 Task: Find connections with filter location Herstal with filter topic #2021with filter profile language German with filter current company Find My New Job with filter school Sikkim University, Gangtok with filter industry Administrative and Support Services with filter service category Loans with filter keywords title Women's Shelter Jobs
Action: Mouse moved to (497, 106)
Screenshot: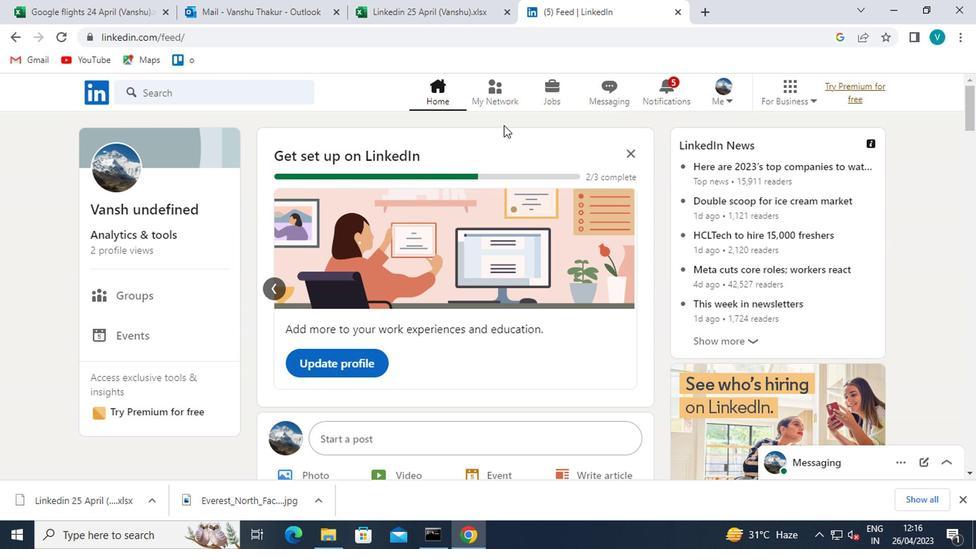 
Action: Mouse pressed left at (497, 106)
Screenshot: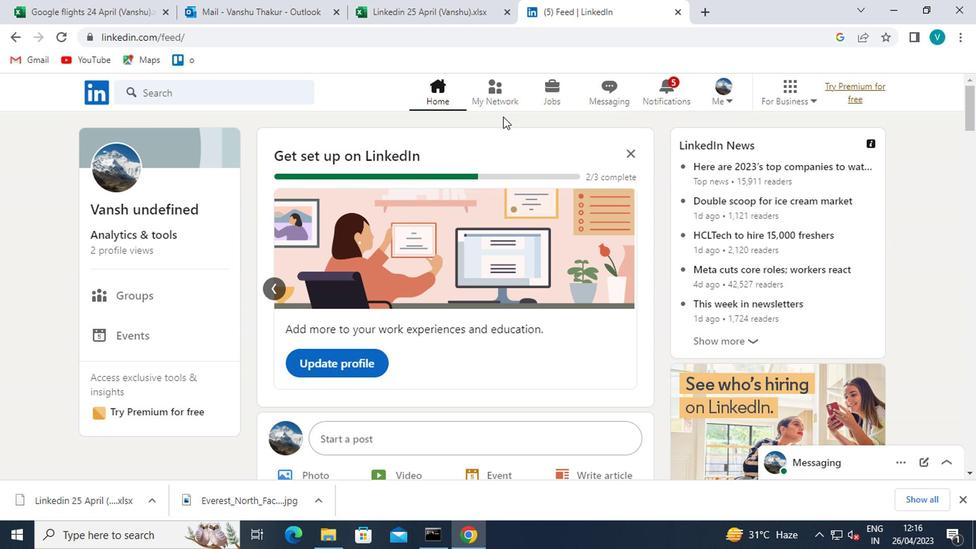 
Action: Mouse moved to (151, 173)
Screenshot: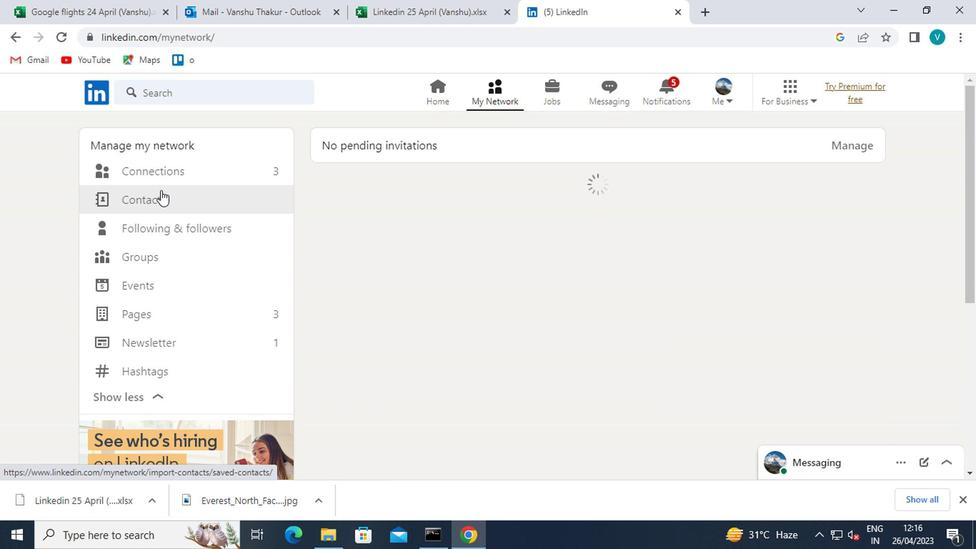 
Action: Mouse pressed left at (151, 173)
Screenshot: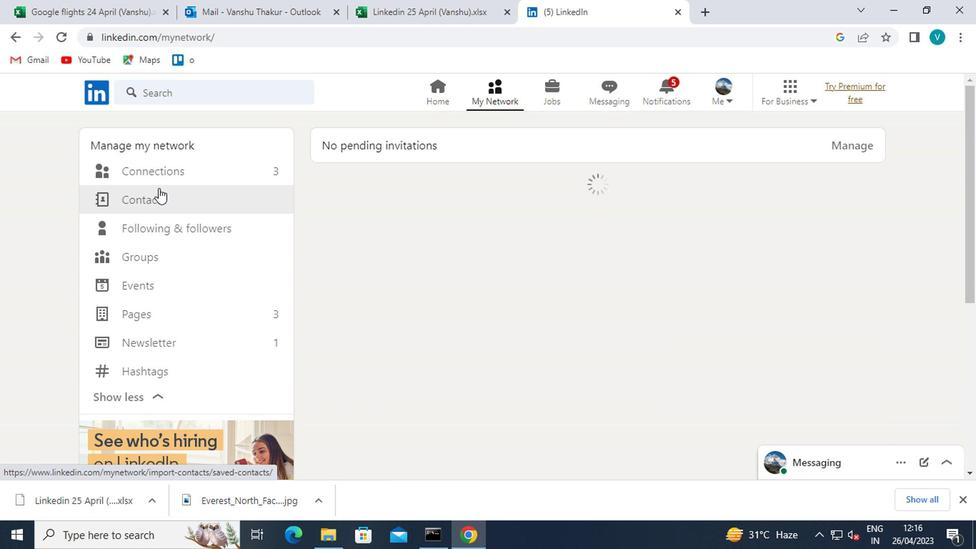 
Action: Mouse moved to (573, 175)
Screenshot: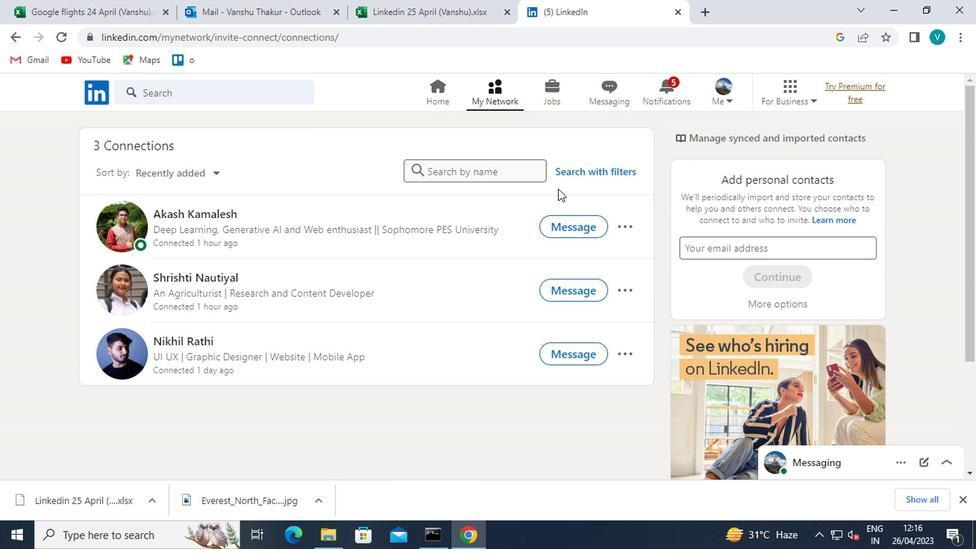 
Action: Mouse pressed left at (573, 175)
Screenshot: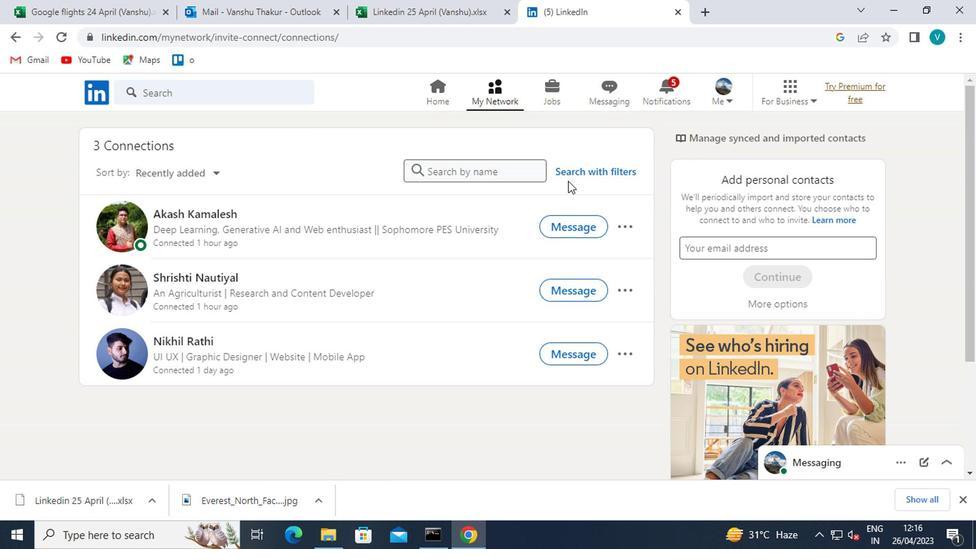 
Action: Mouse moved to (499, 131)
Screenshot: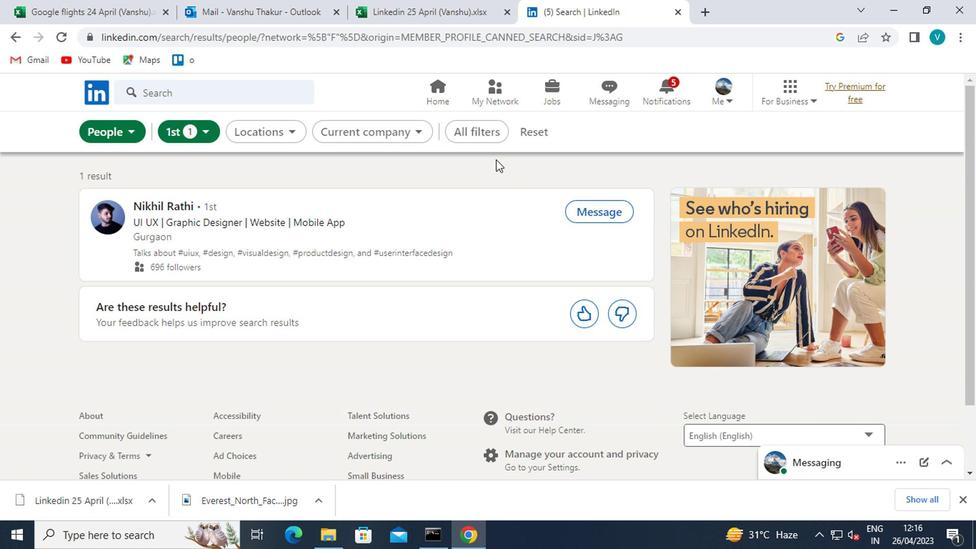 
Action: Mouse pressed left at (499, 131)
Screenshot: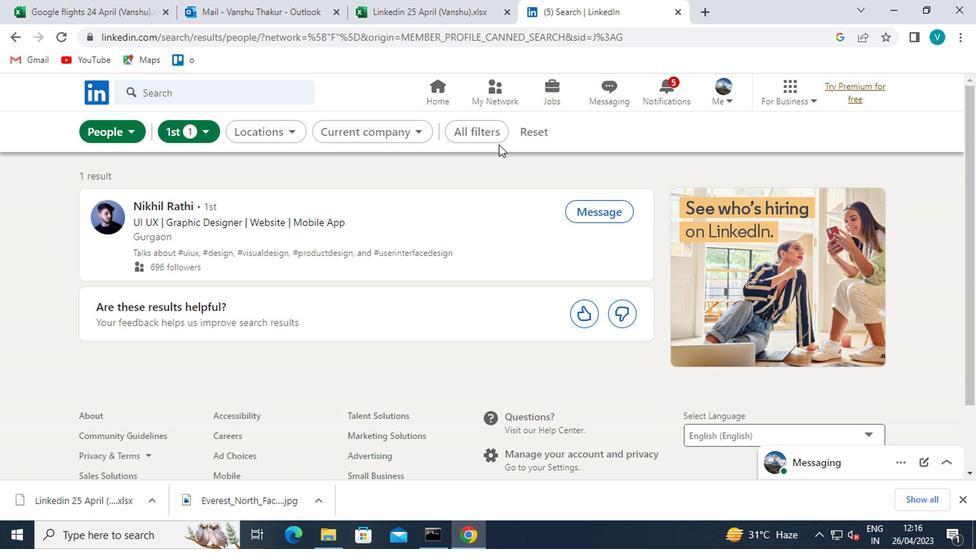 
Action: Mouse moved to (699, 337)
Screenshot: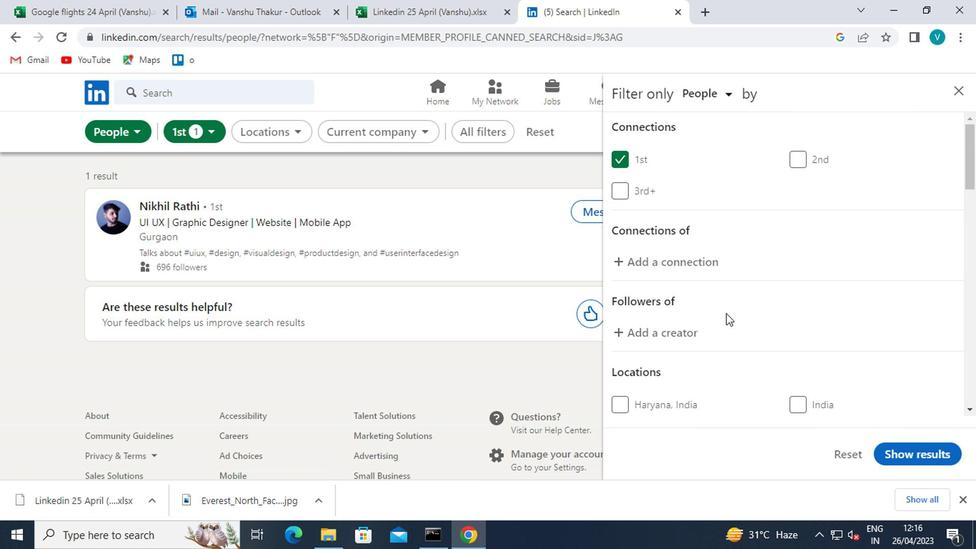 
Action: Mouse scrolled (699, 336) with delta (0, -1)
Screenshot: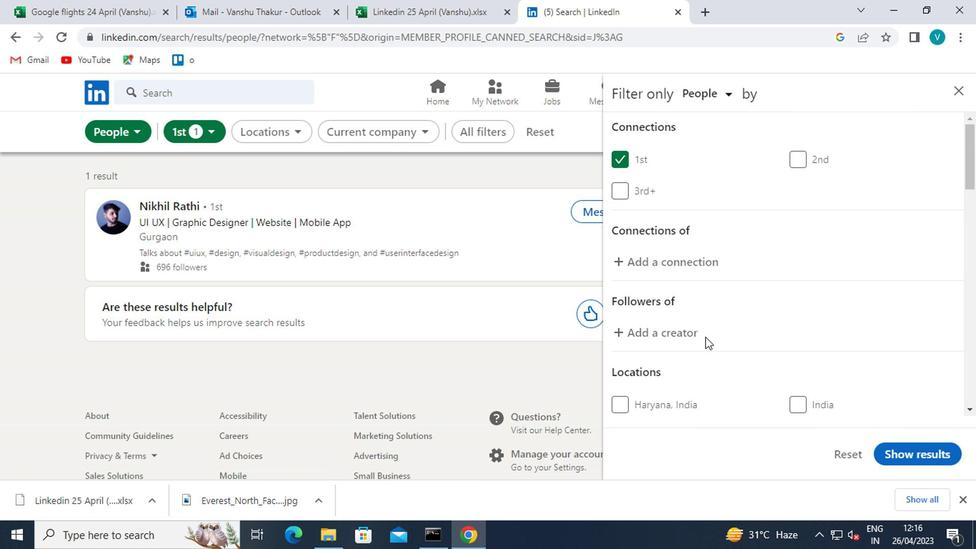 
Action: Mouse moved to (699, 337)
Screenshot: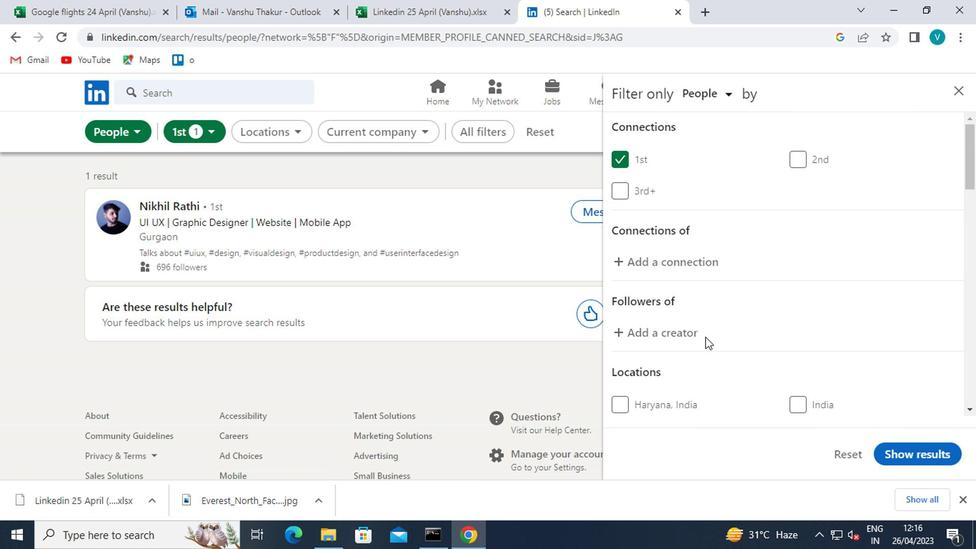 
Action: Mouse scrolled (699, 337) with delta (0, 0)
Screenshot: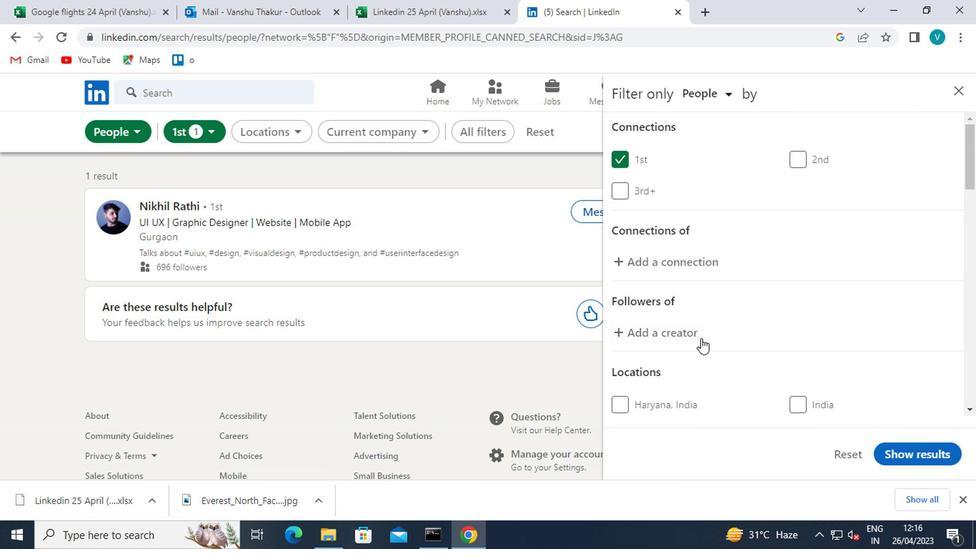 
Action: Mouse moved to (685, 337)
Screenshot: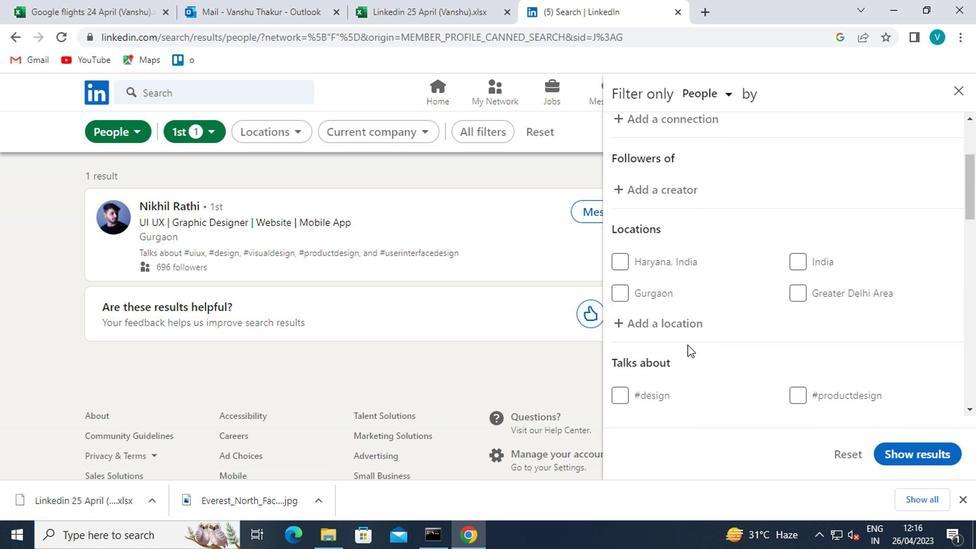 
Action: Mouse pressed left at (685, 337)
Screenshot: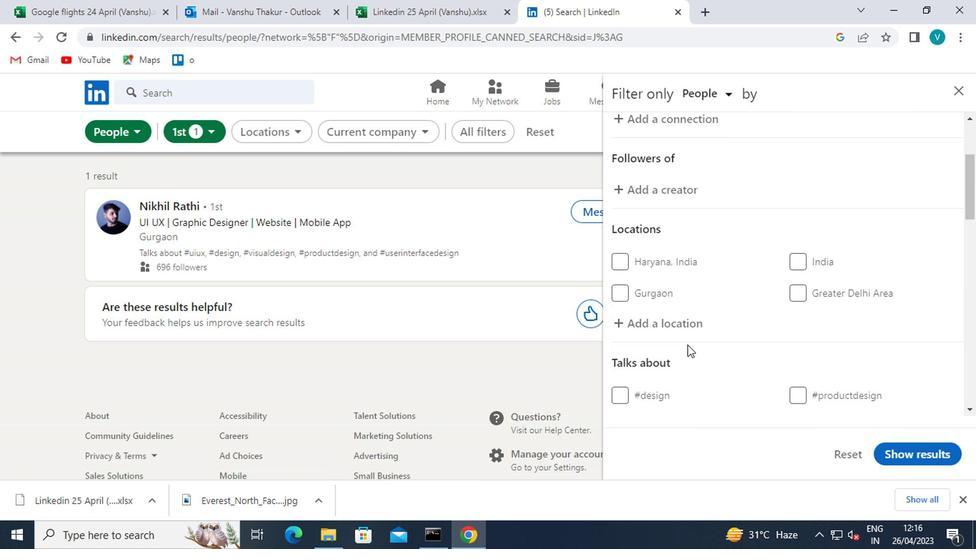 
Action: Mouse moved to (685, 330)
Screenshot: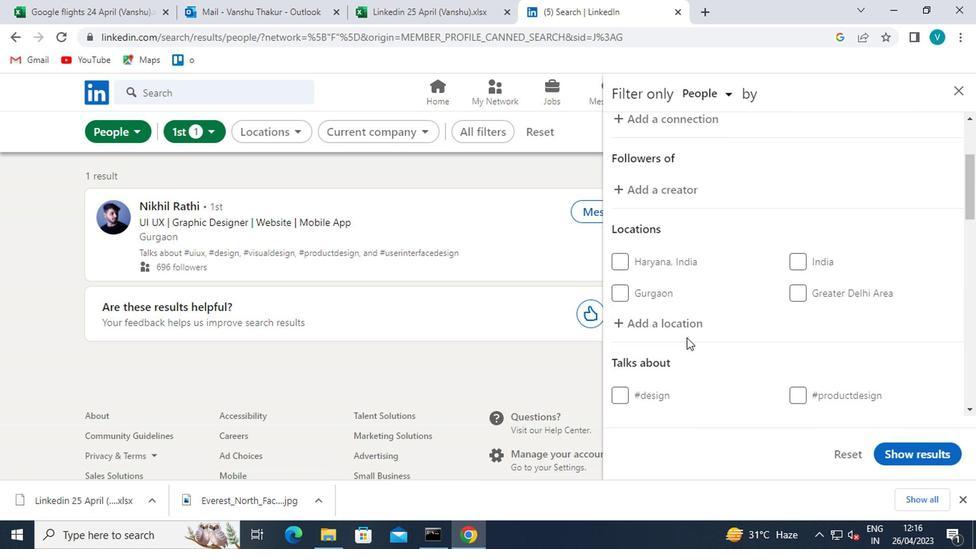 
Action: Mouse pressed left at (685, 330)
Screenshot: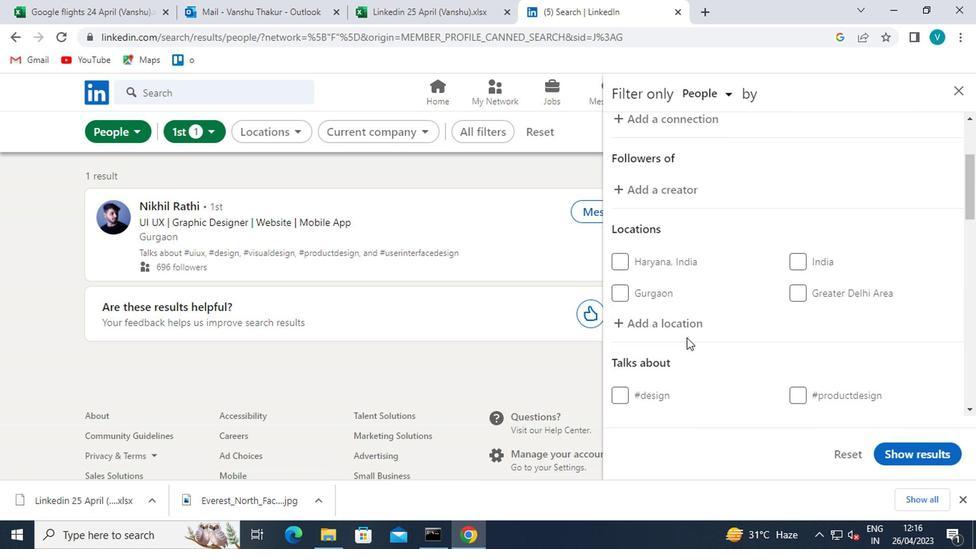 
Action: Mouse moved to (644, 290)
Screenshot: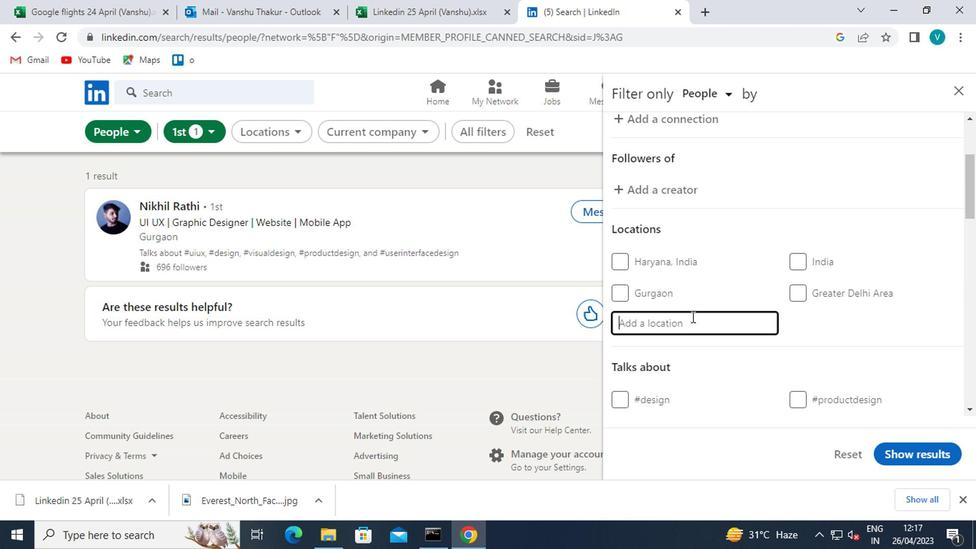 
Action: Key pressed <Key.shift>HERSTAL
Screenshot: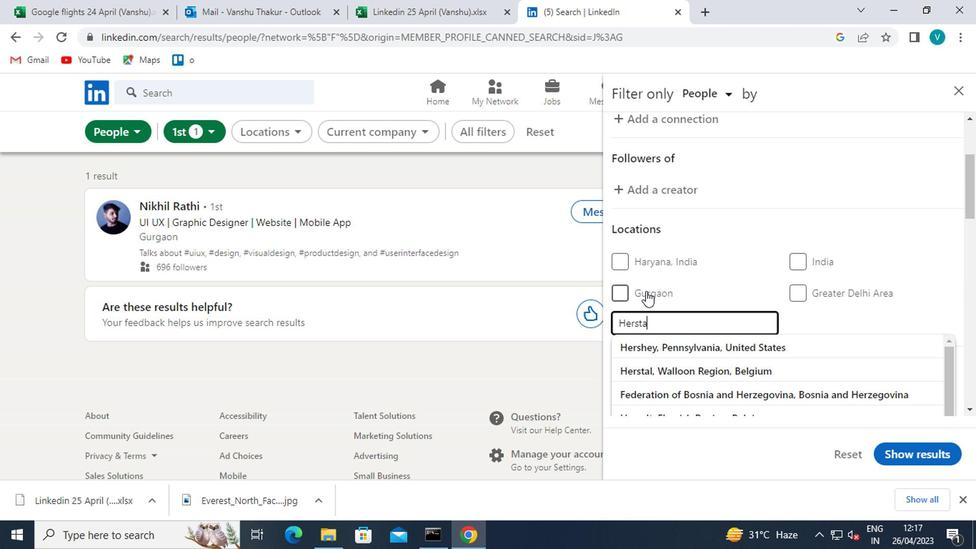 
Action: Mouse moved to (638, 348)
Screenshot: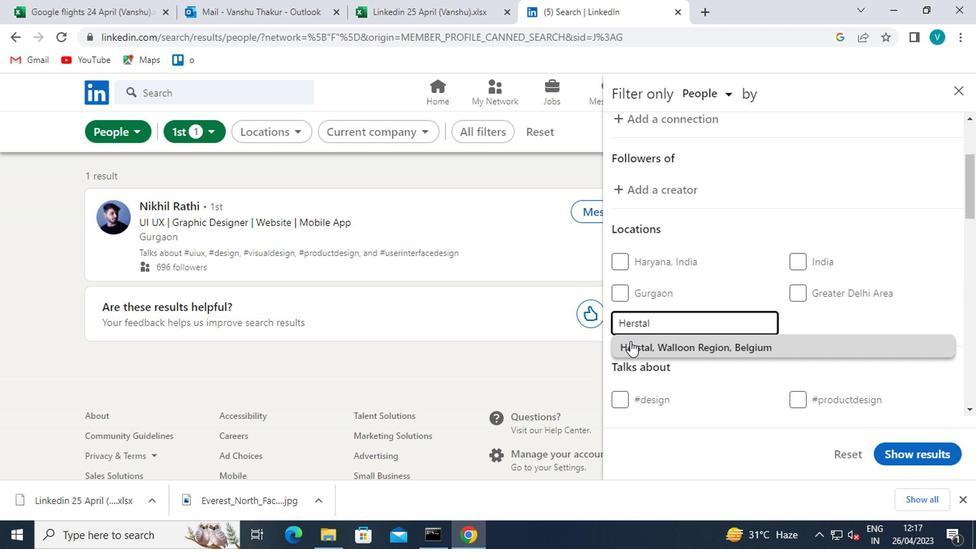 
Action: Mouse pressed left at (638, 348)
Screenshot: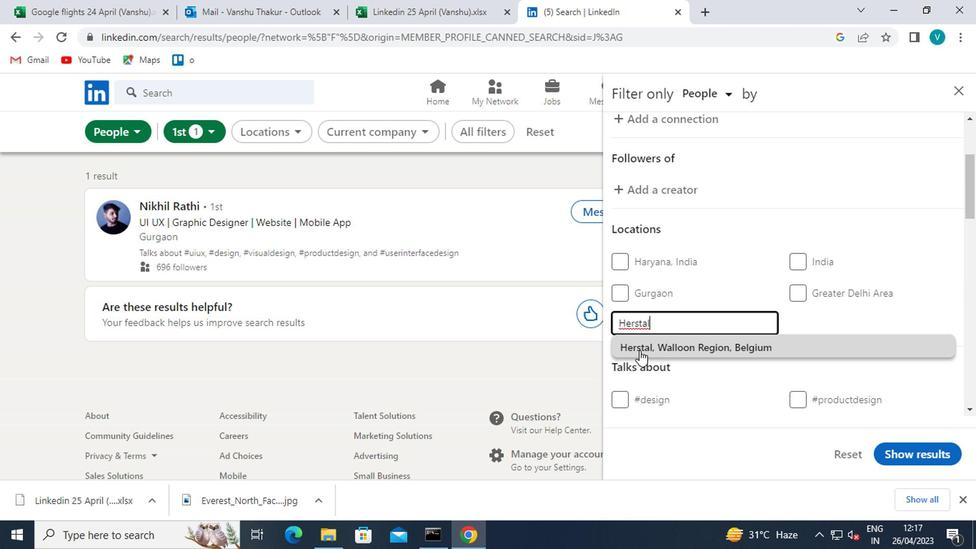 
Action: Mouse moved to (675, 351)
Screenshot: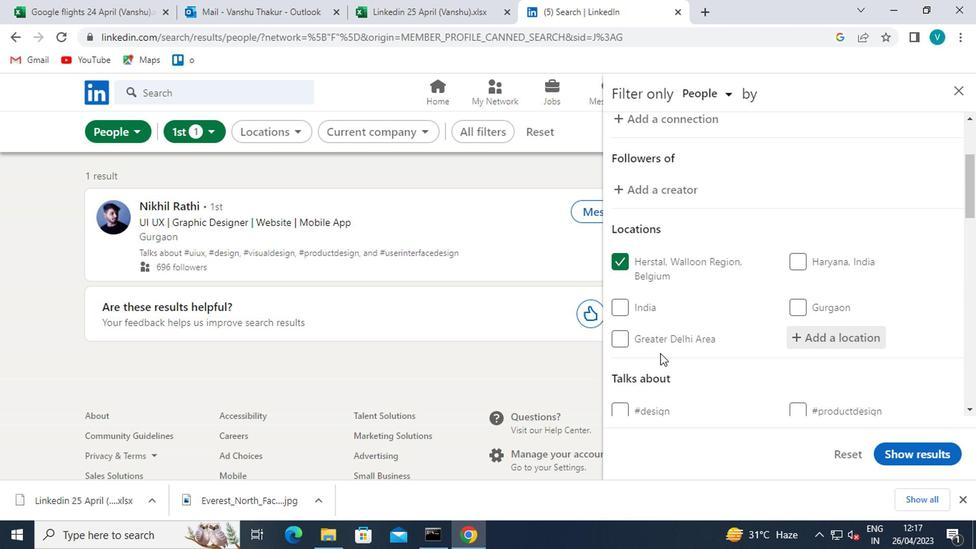 
Action: Mouse scrolled (675, 350) with delta (0, -1)
Screenshot: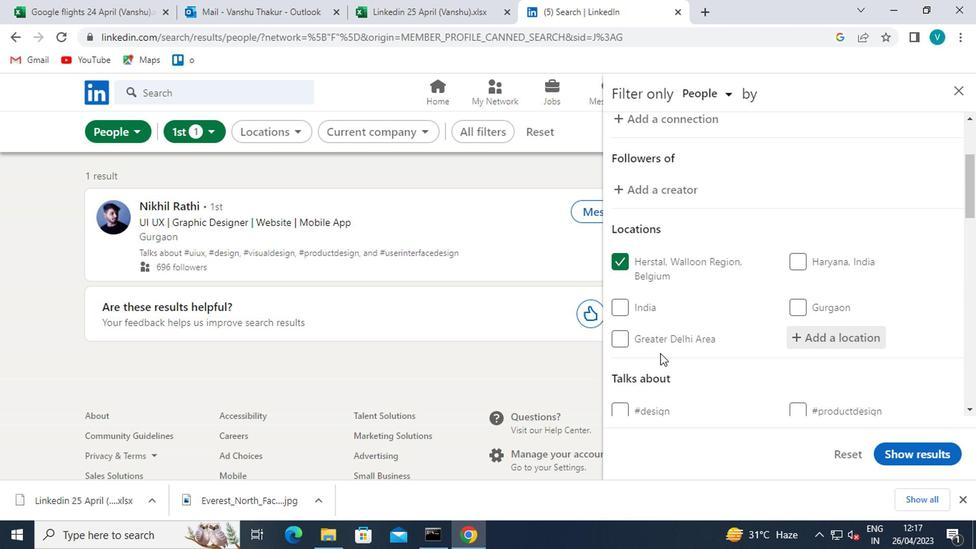 
Action: Mouse moved to (680, 350)
Screenshot: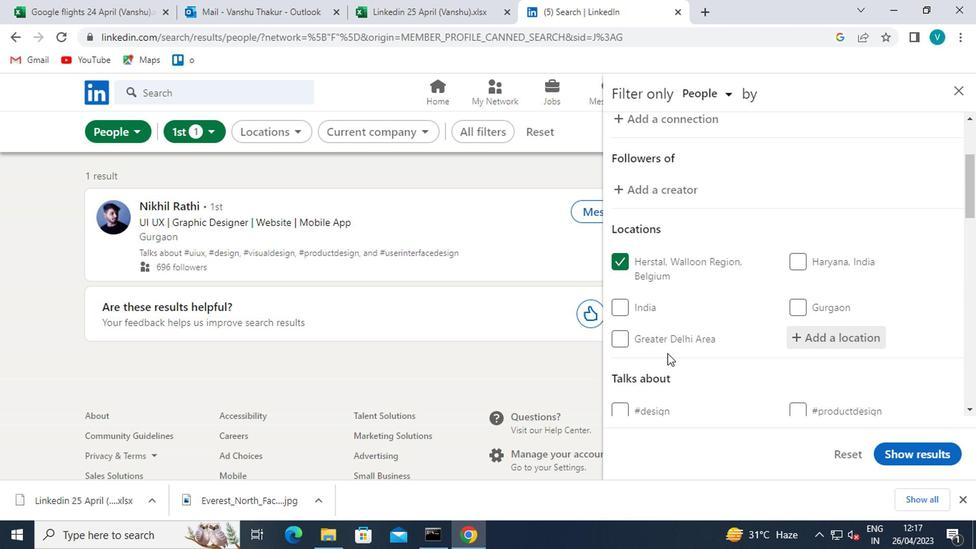 
Action: Mouse scrolled (680, 350) with delta (0, 0)
Screenshot: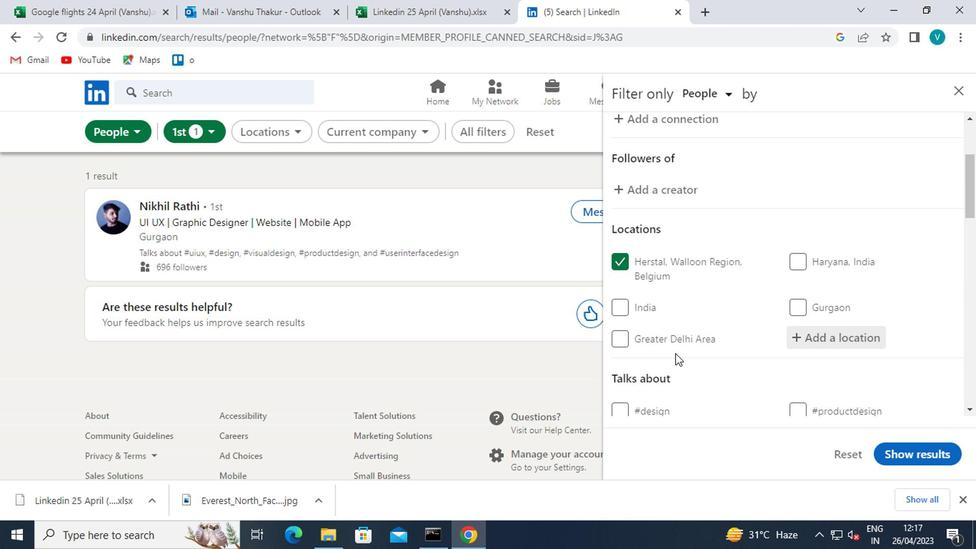 
Action: Mouse moved to (802, 324)
Screenshot: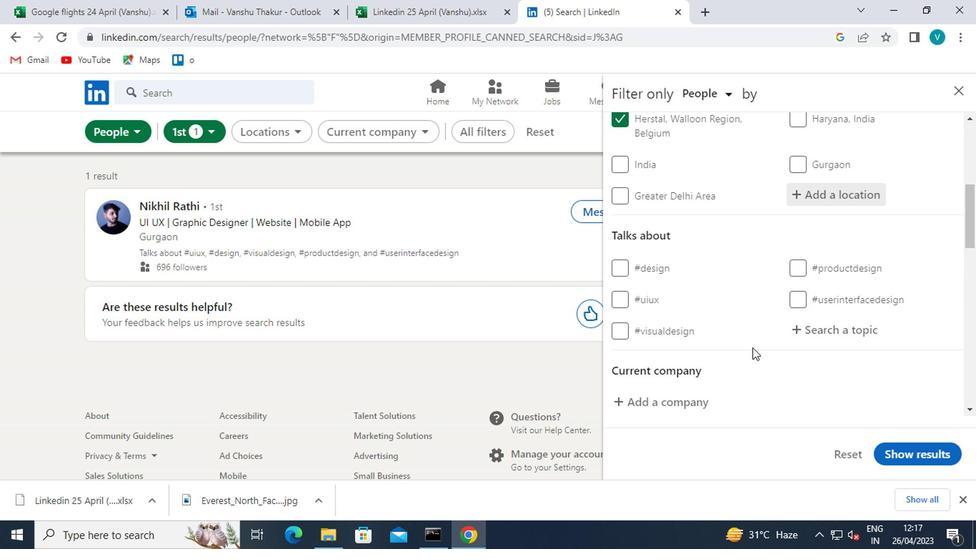 
Action: Mouse pressed left at (802, 324)
Screenshot: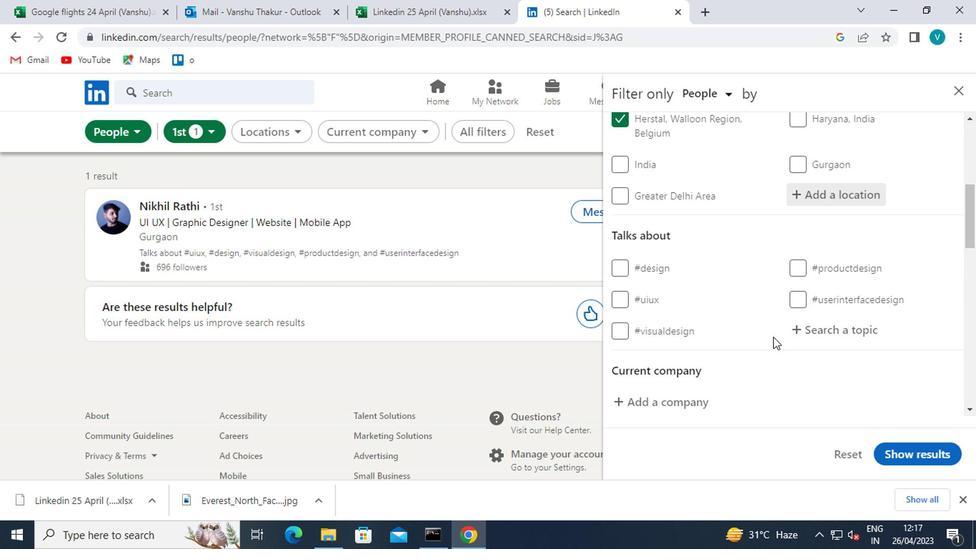 
Action: Mouse moved to (785, 319)
Screenshot: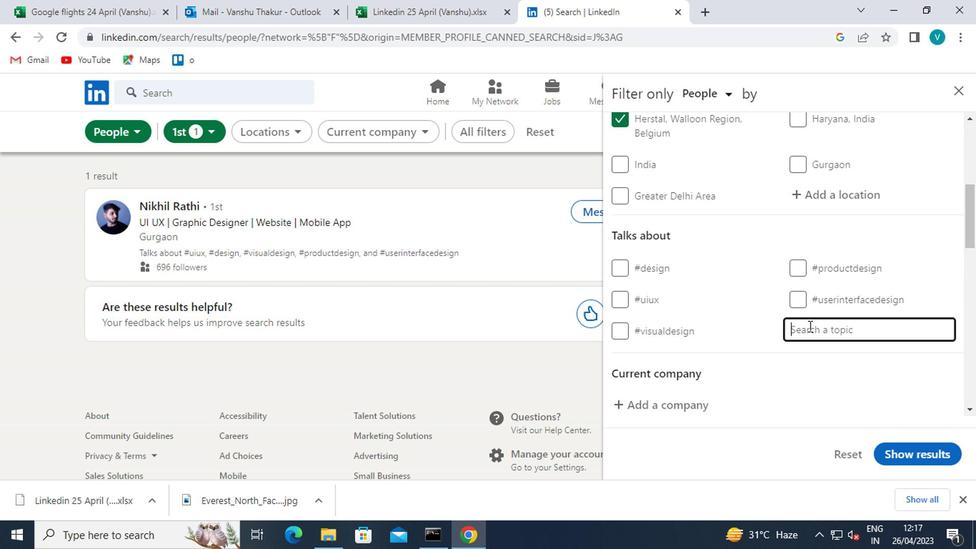 
Action: Key pressed <Key.shift><Key.shift><Key.shift><Key.shift><Key.shift><Key.shift><Key.shift><Key.shift><Key.shift><Key.shift><Key.shift><Key.shift><Key.shift><Key.shift><Key.shift><Key.shift><Key.shift><Key.shift><Key.shift><Key.shift><Key.shift><Key.shift><Key.shift><Key.shift><Key.shift><Key.shift><Key.shift><Key.shift><Key.shift><Key.shift><Key.shift><Key.shift><Key.shift><Key.shift>#2021
Screenshot: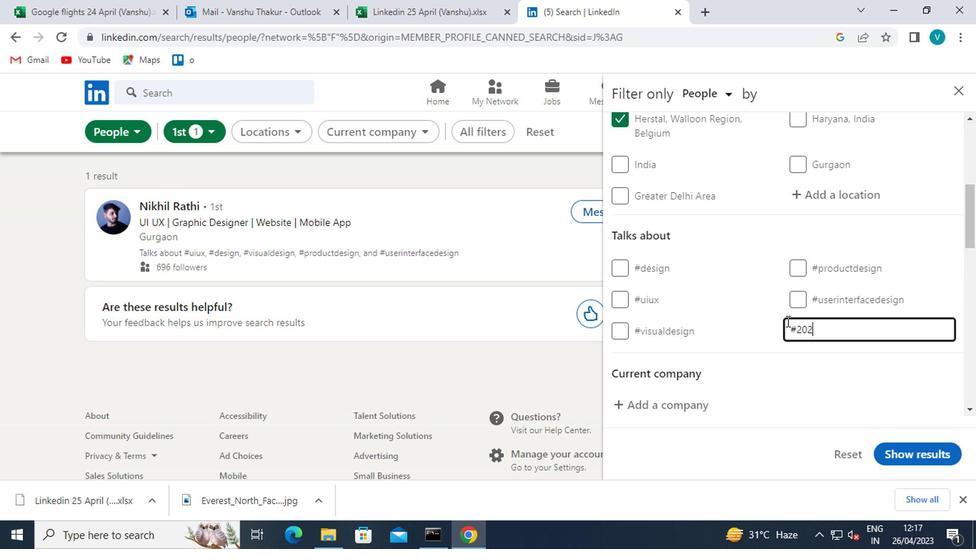 
Action: Mouse moved to (834, 388)
Screenshot: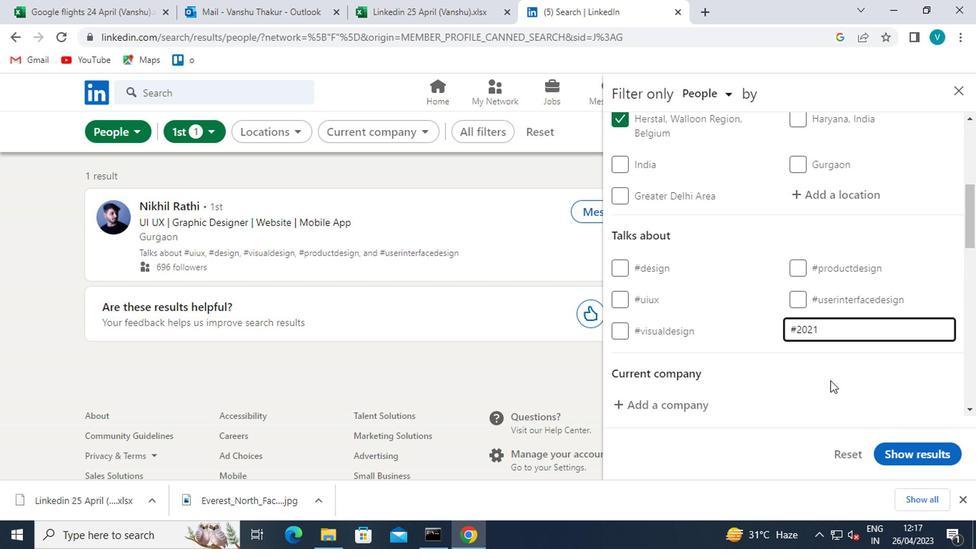 
Action: Mouse pressed left at (834, 388)
Screenshot: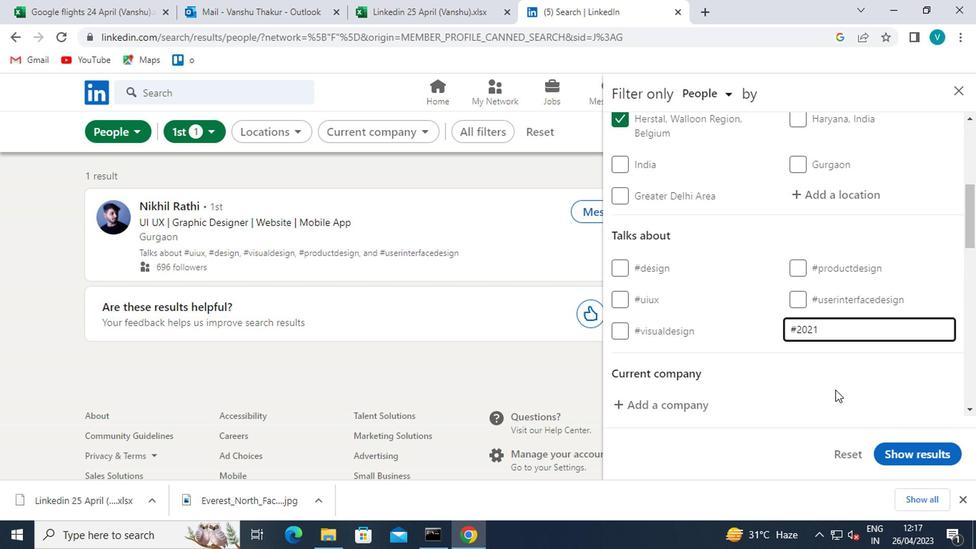 
Action: Mouse moved to (803, 358)
Screenshot: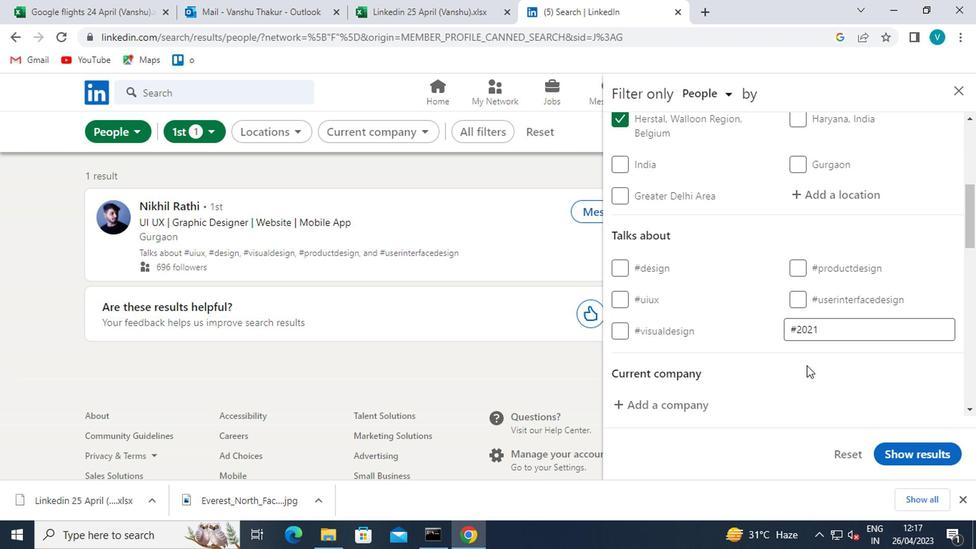 
Action: Mouse scrolled (803, 357) with delta (0, 0)
Screenshot: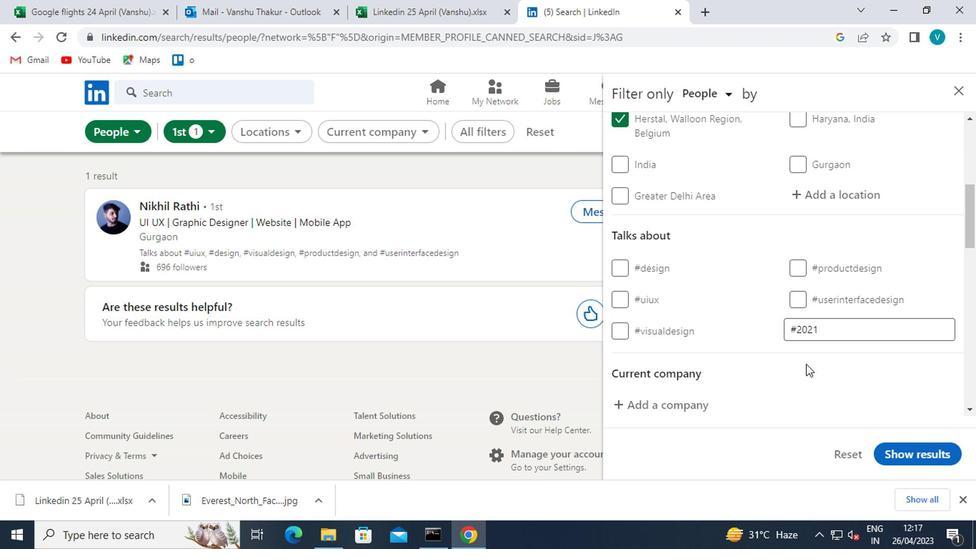 
Action: Mouse moved to (653, 328)
Screenshot: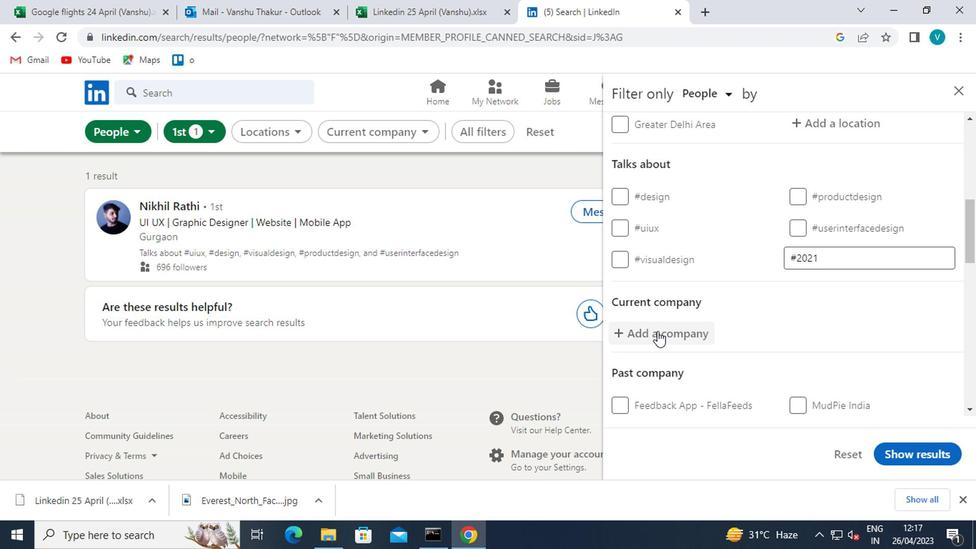 
Action: Mouse pressed left at (653, 328)
Screenshot: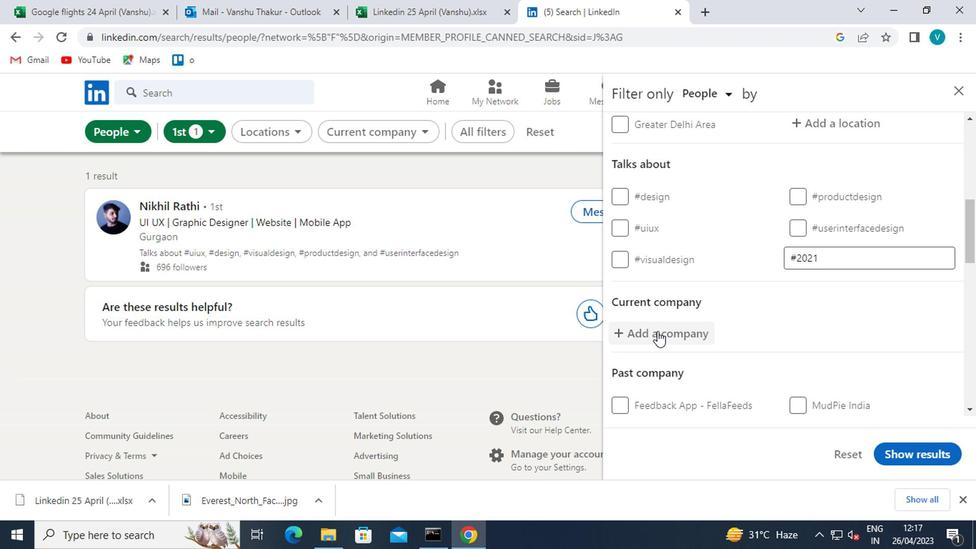 
Action: Mouse moved to (659, 324)
Screenshot: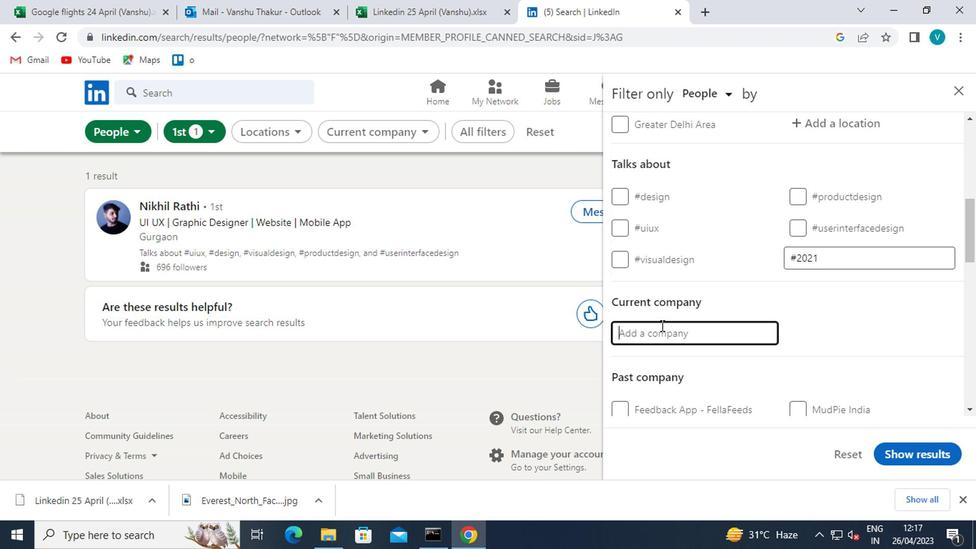 
Action: Key pressed <Key.shift>FINF<Key.space>
Screenshot: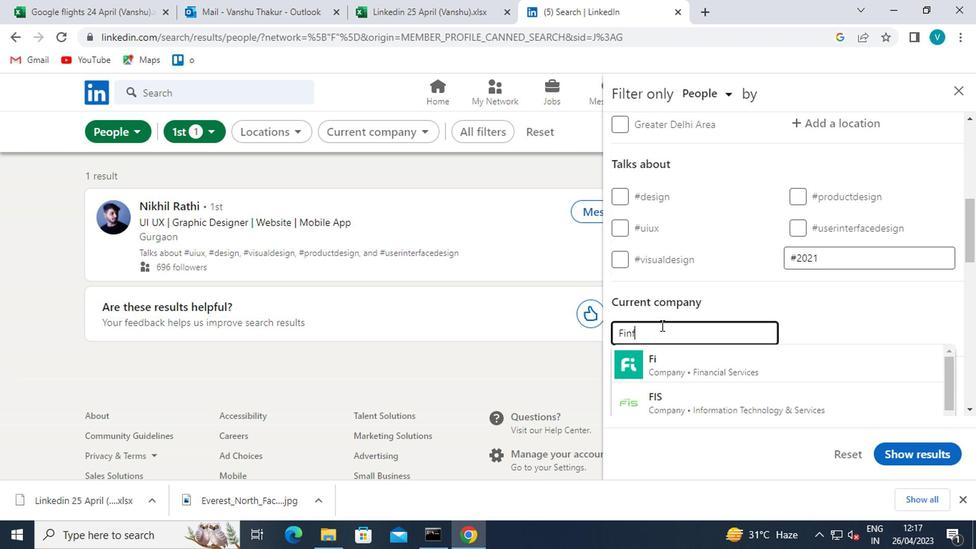 
Action: Mouse moved to (656, 324)
Screenshot: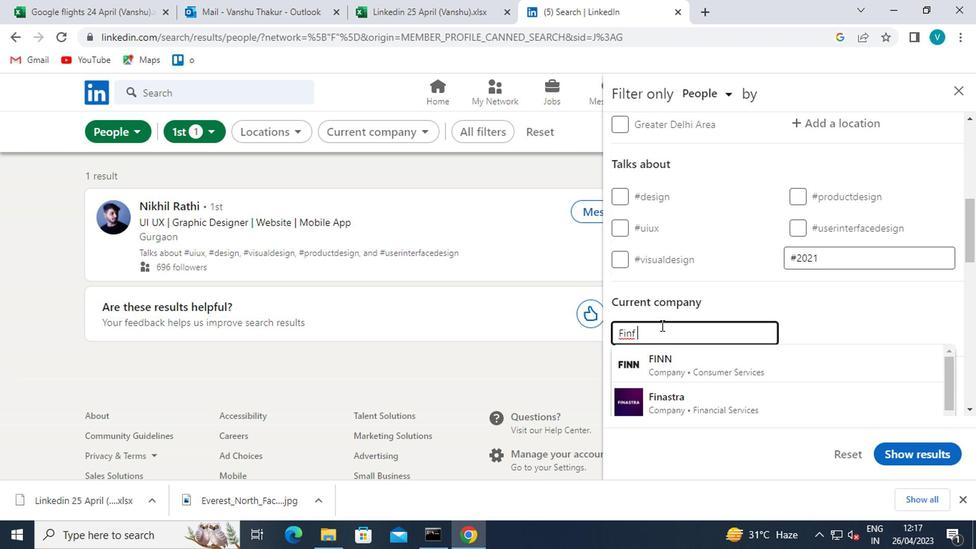 
Action: Key pressed <Key.shift>
Screenshot: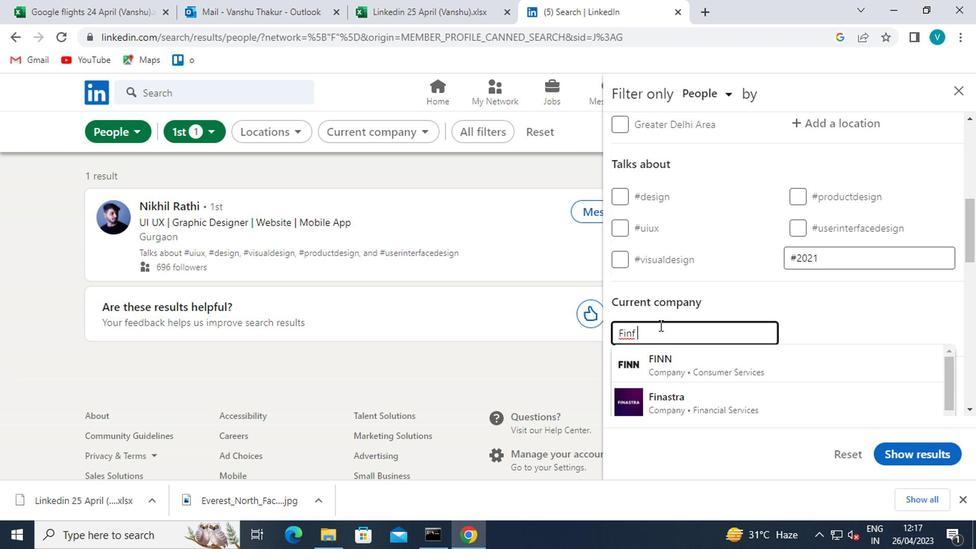 
Action: Mouse moved to (656, 324)
Screenshot: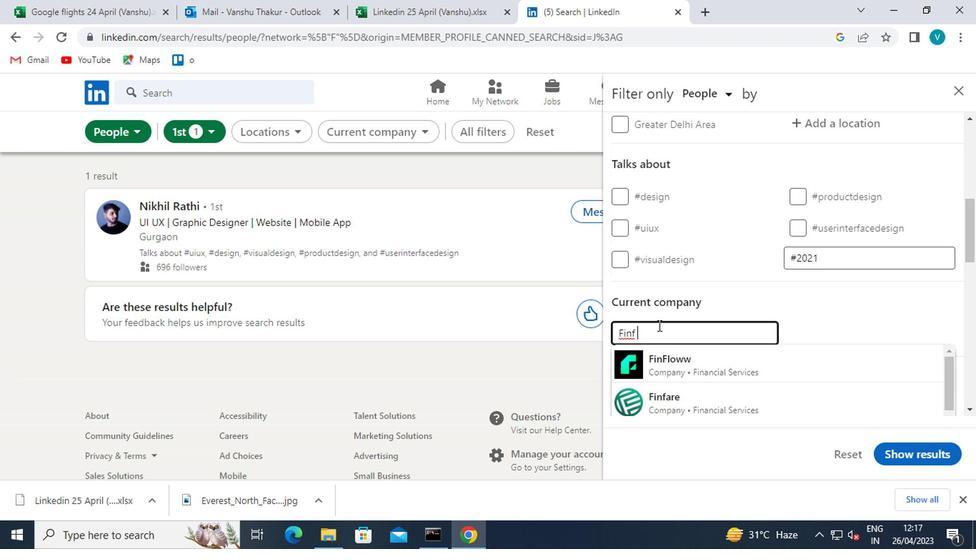 
Action: Key pressed M
Screenshot: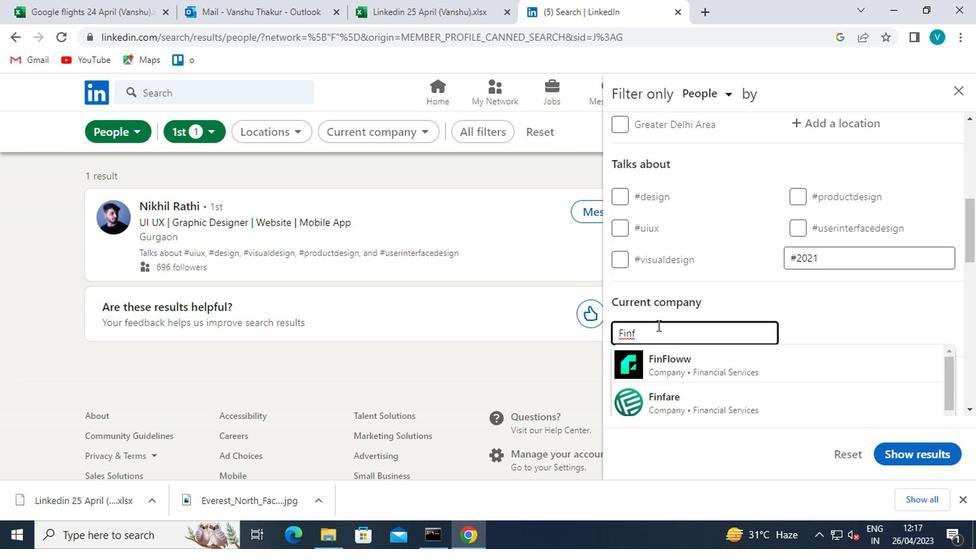 
Action: Mouse moved to (652, 324)
Screenshot: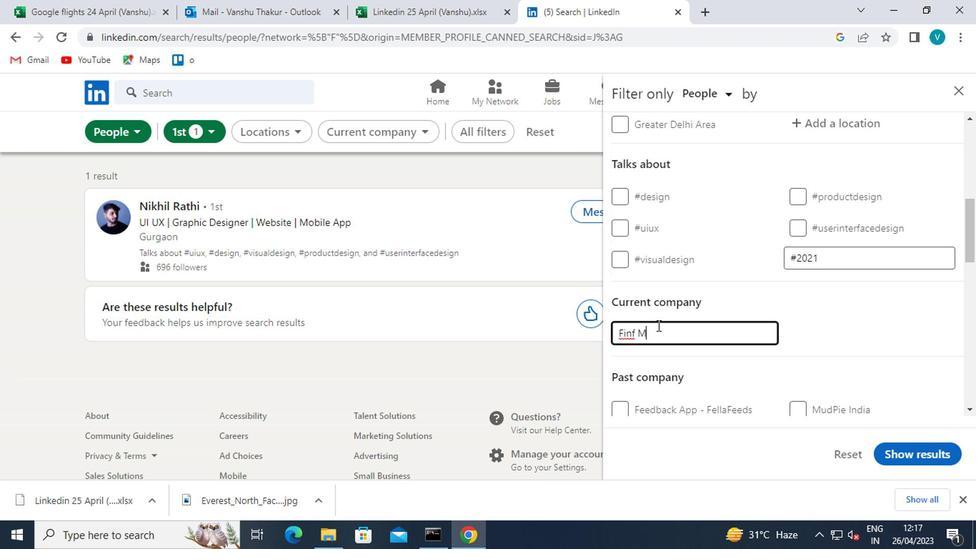 
Action: Key pressed Y
Screenshot: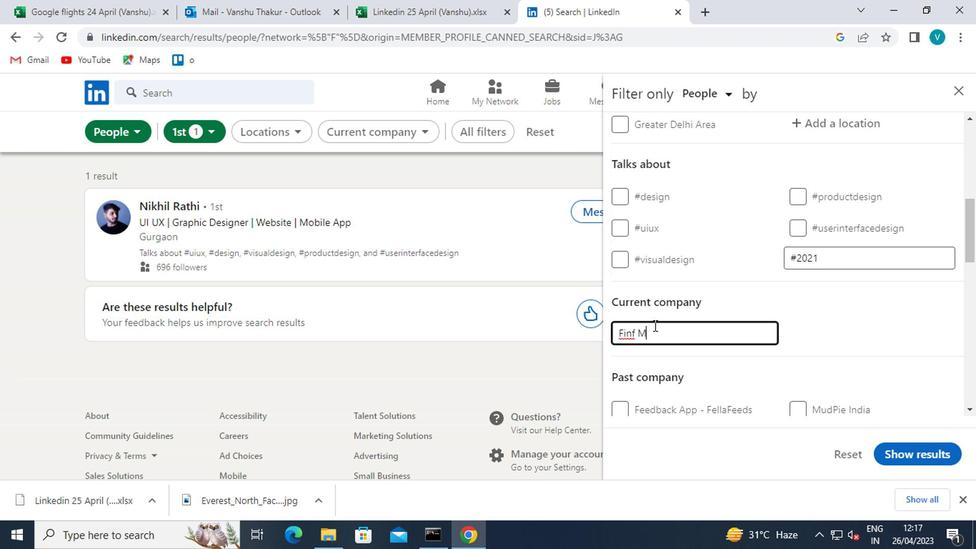 
Action: Mouse moved to (635, 330)
Screenshot: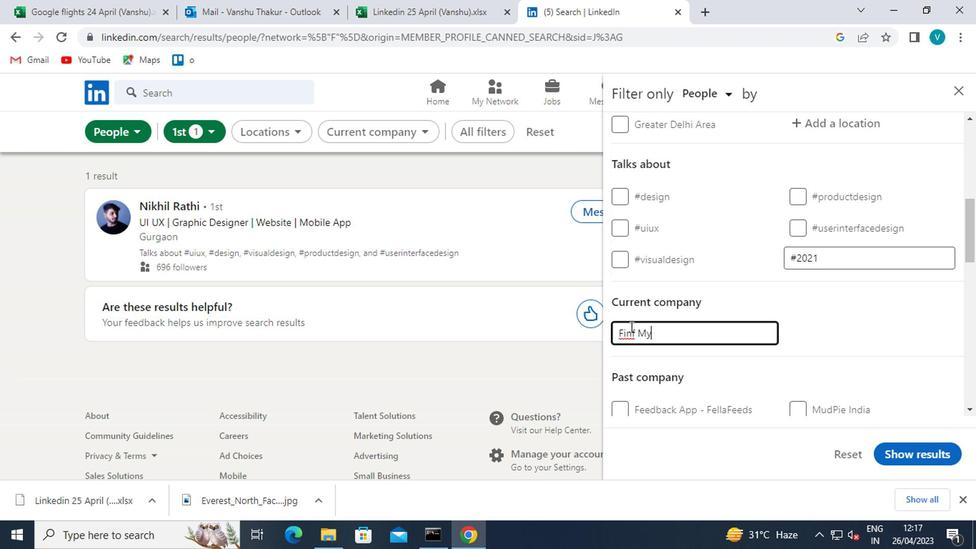 
Action: Mouse pressed left at (635, 330)
Screenshot: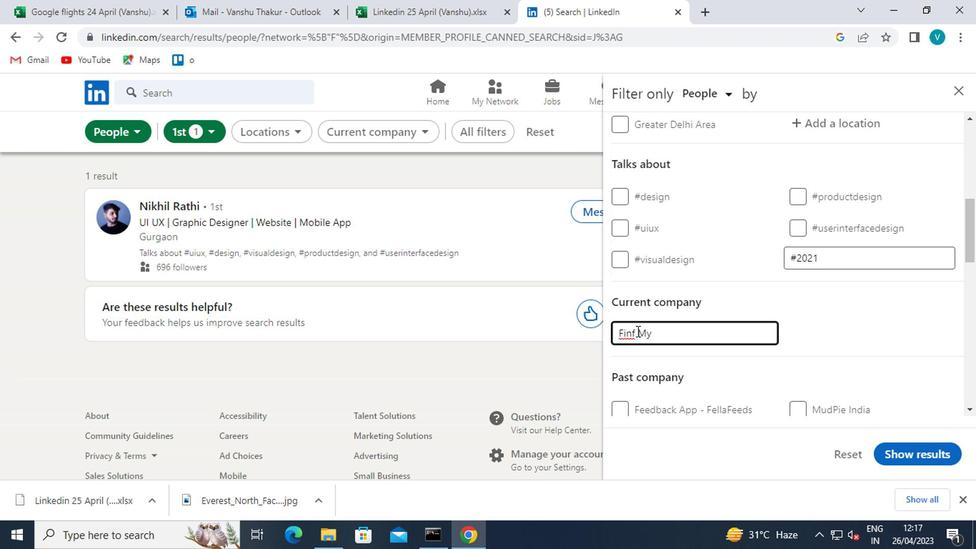 
Action: Mouse moved to (656, 367)
Screenshot: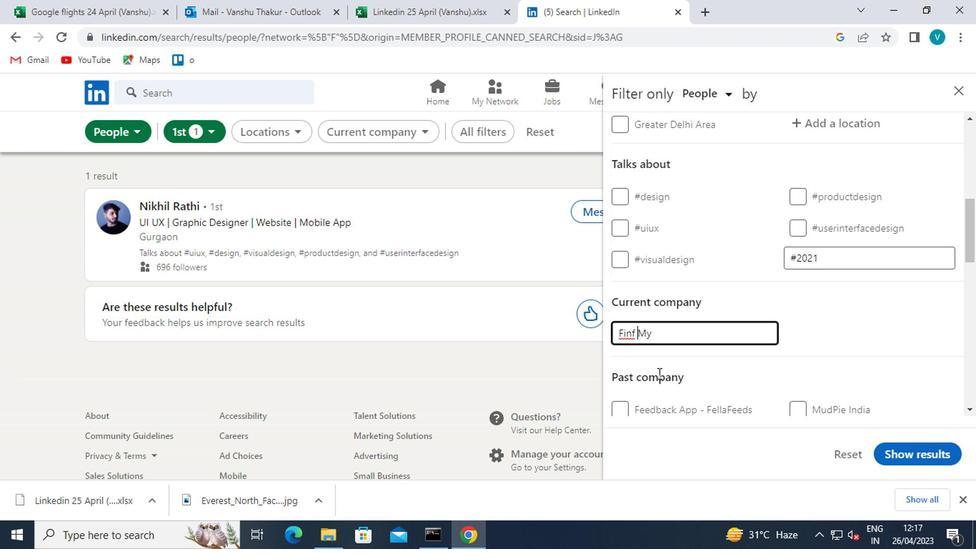 
Action: Key pressed <Key.backspace>
Screenshot: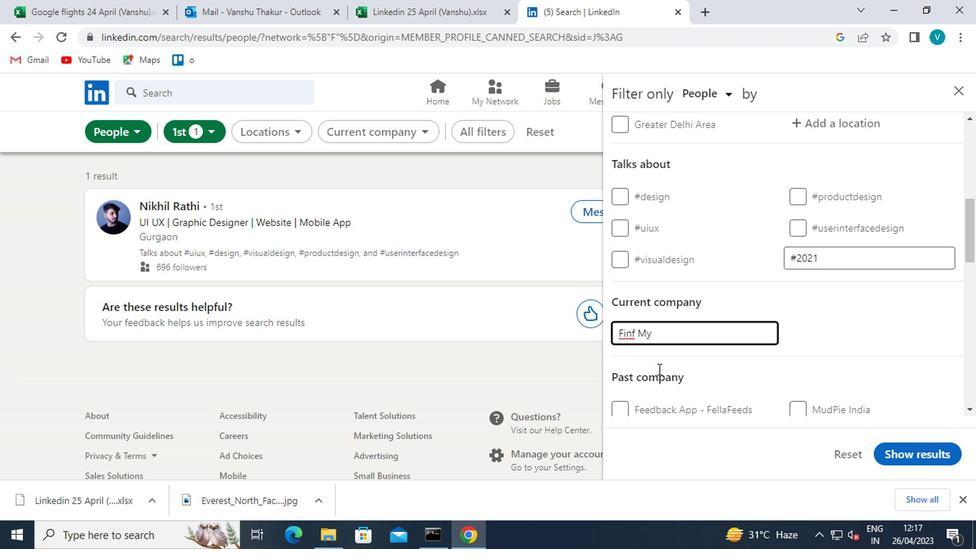 
Action: Mouse moved to (656, 366)
Screenshot: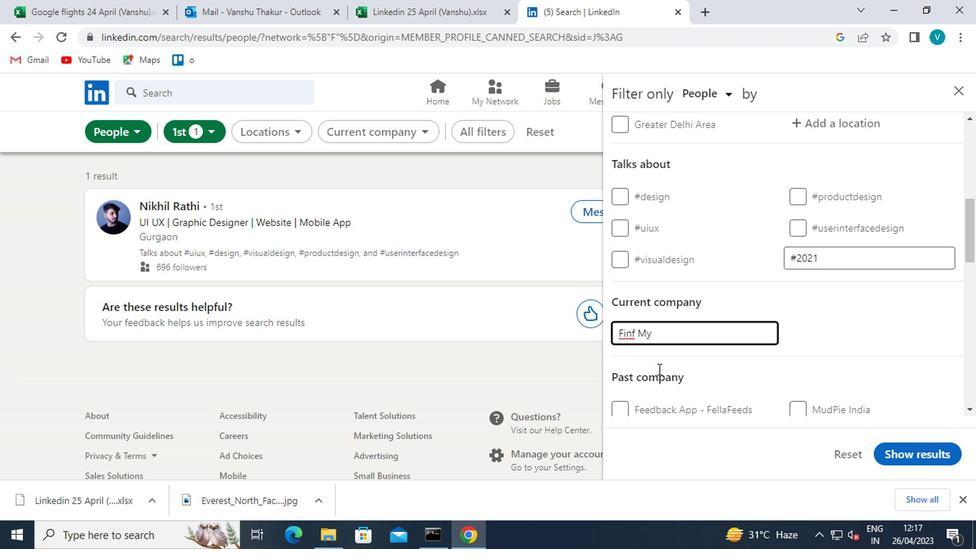 
Action: Key pressed <Key.backspace>D<Key.space>
Screenshot: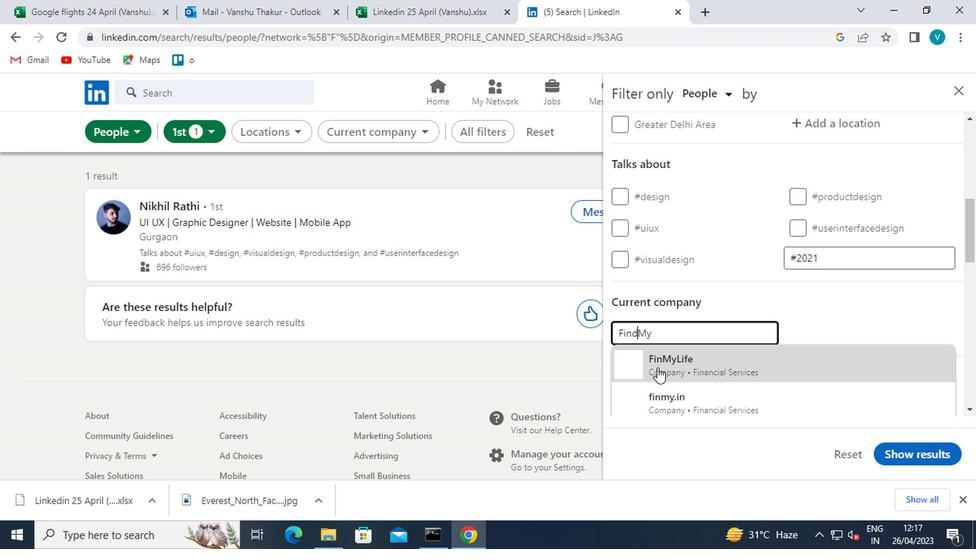
Action: Mouse moved to (665, 334)
Screenshot: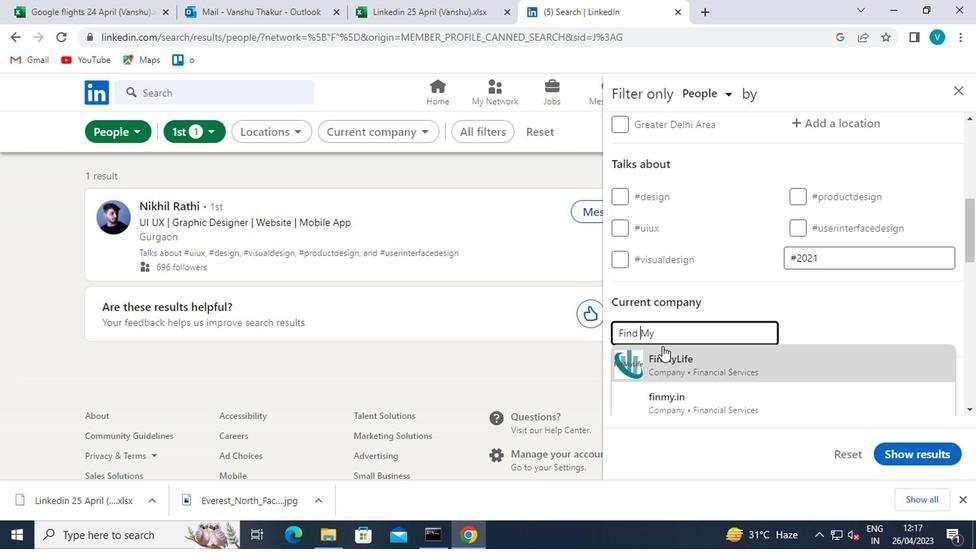 
Action: Mouse pressed left at (665, 334)
Screenshot: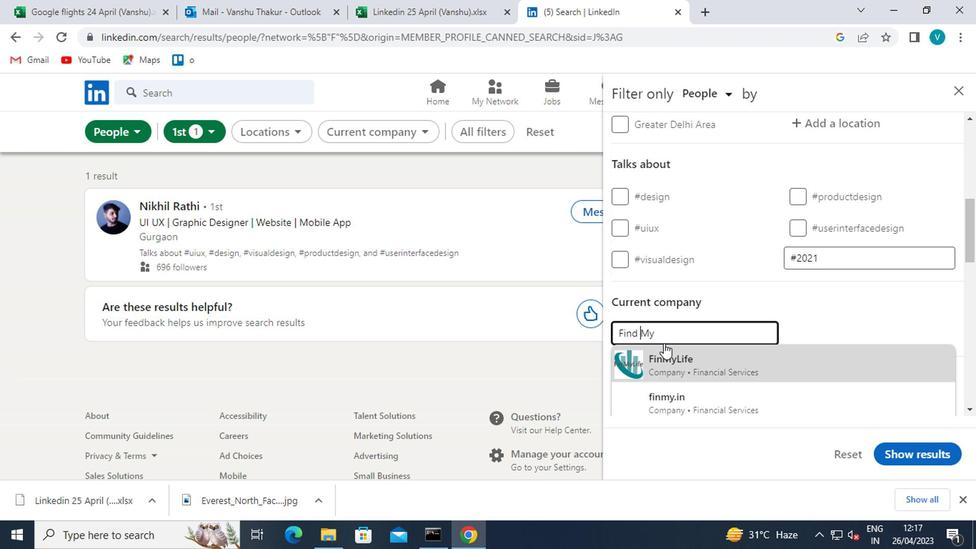 
Action: Key pressed <Key.space><Key.shift><Key.shift><Key.shift><Key.shift><Key.shift><Key.shift><Key.shift><Key.shift><Key.shift><Key.shift><Key.shift><Key.shift><Key.shift><Key.shift><Key.shift>N
Screenshot: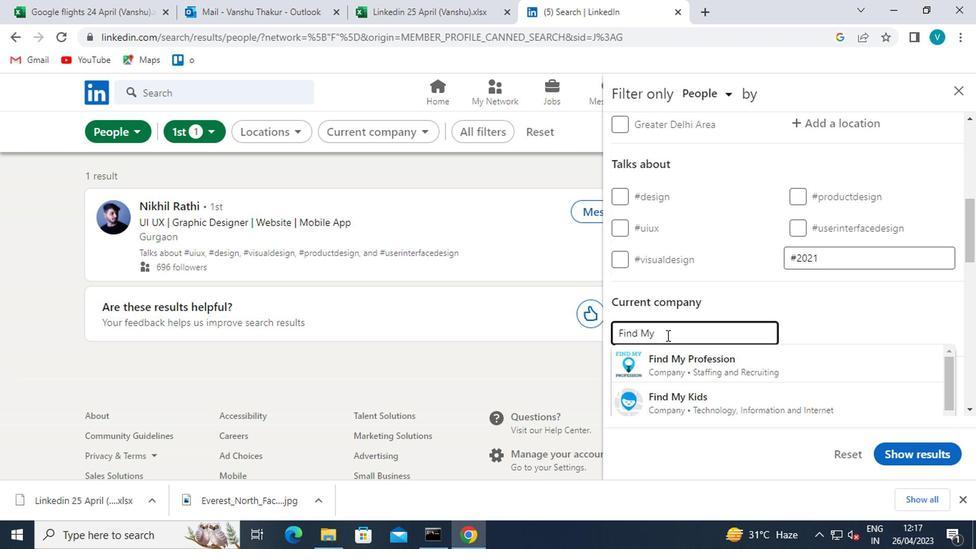 
Action: Mouse moved to (663, 334)
Screenshot: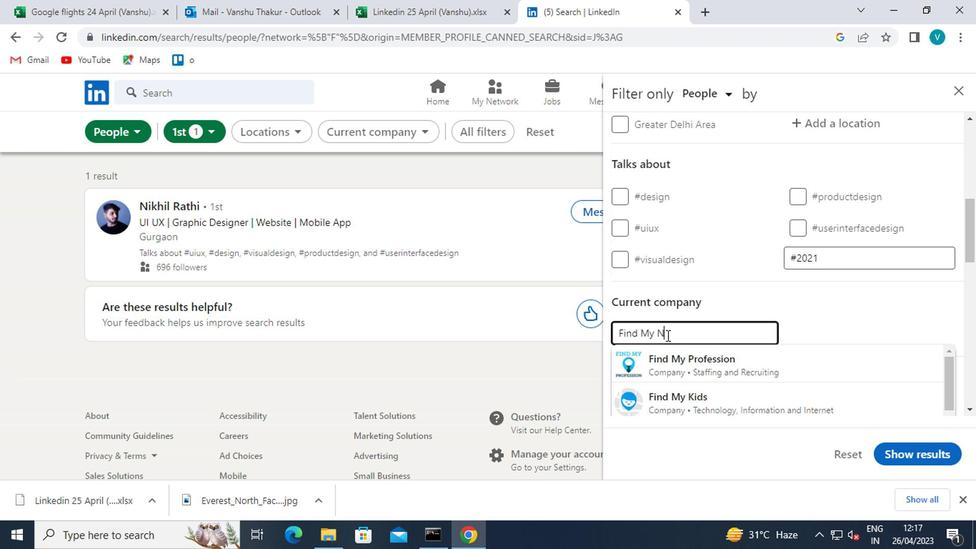 
Action: Key pressed EW<Key.space>
Screenshot: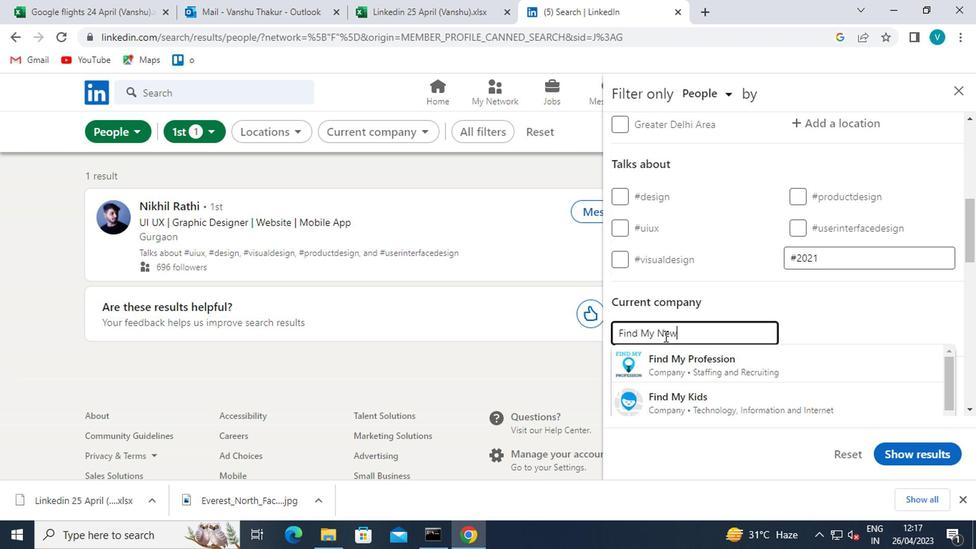 
Action: Mouse moved to (691, 368)
Screenshot: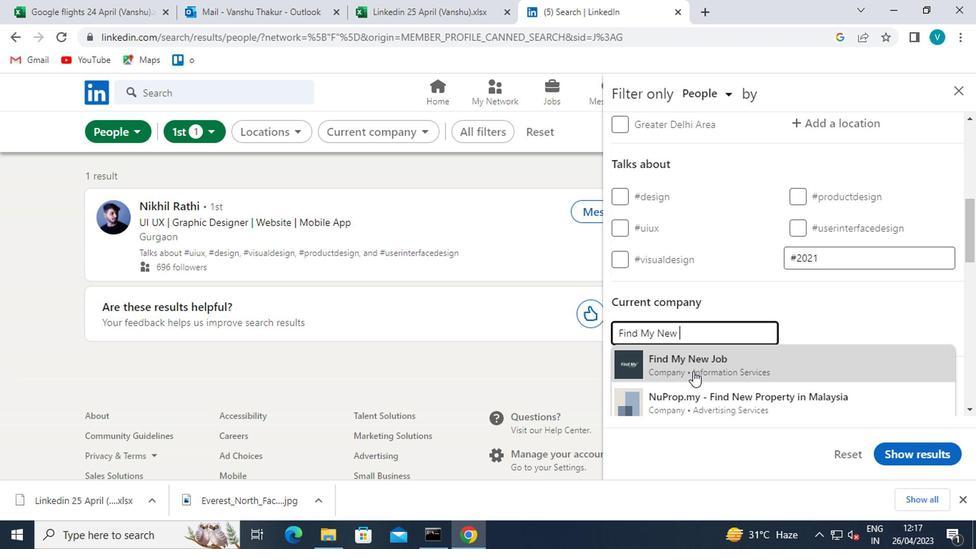 
Action: Mouse pressed left at (691, 368)
Screenshot: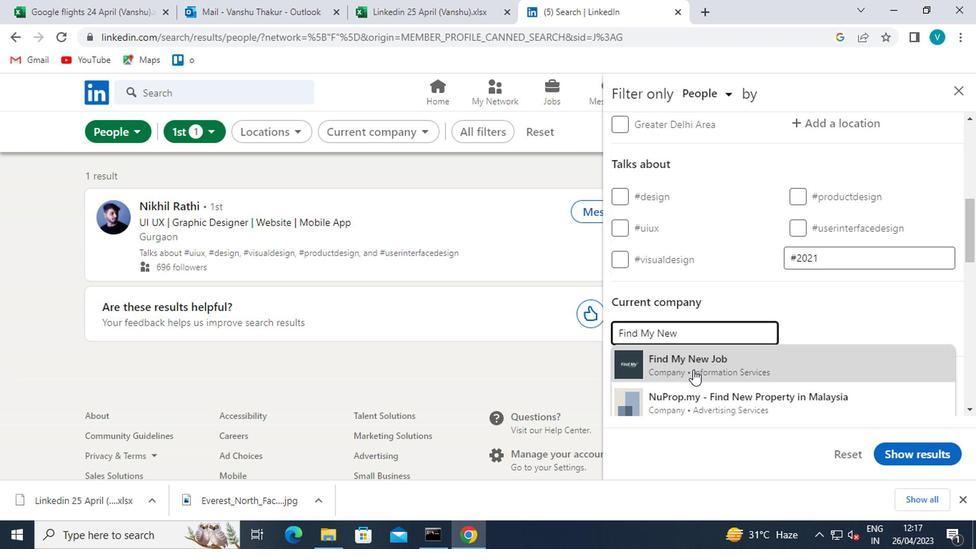 
Action: Mouse moved to (697, 364)
Screenshot: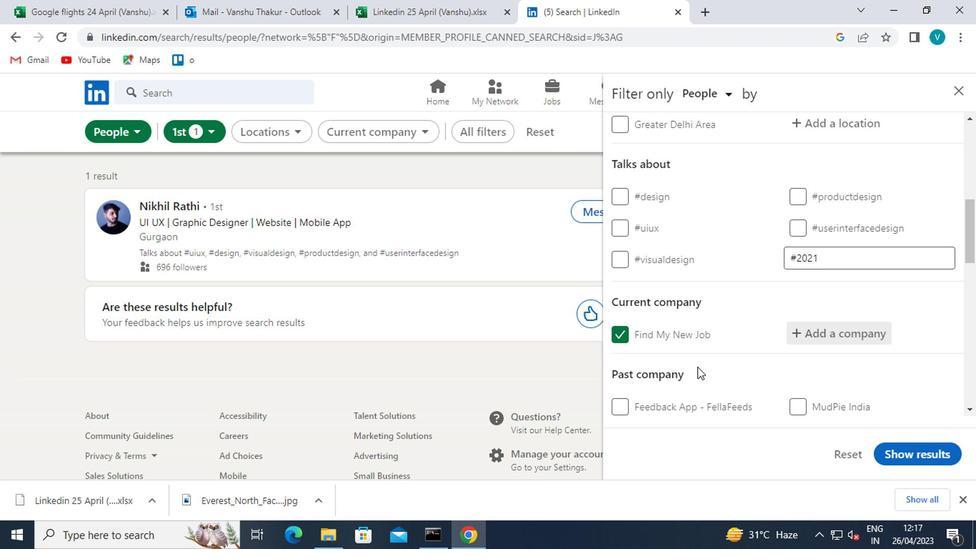 
Action: Mouse scrolled (697, 363) with delta (0, -1)
Screenshot: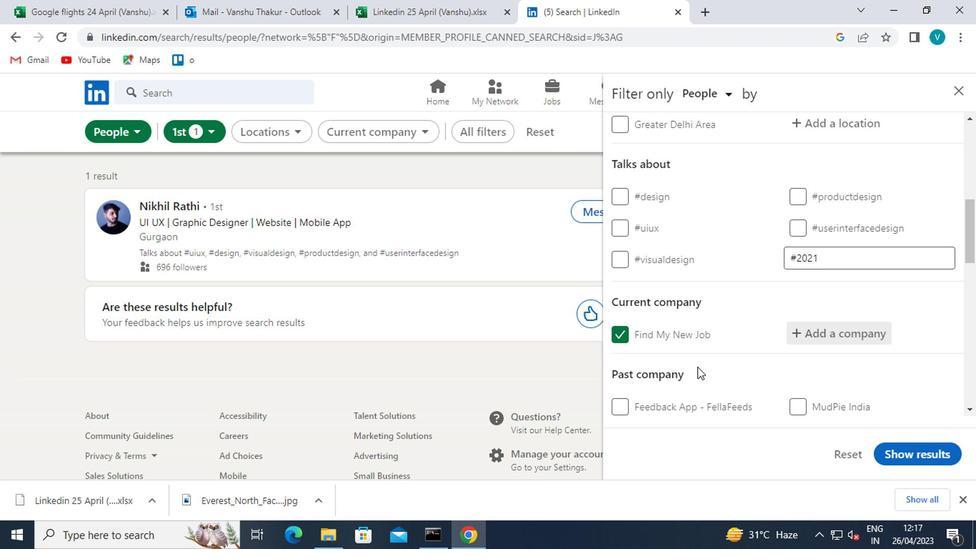 
Action: Mouse moved to (698, 363)
Screenshot: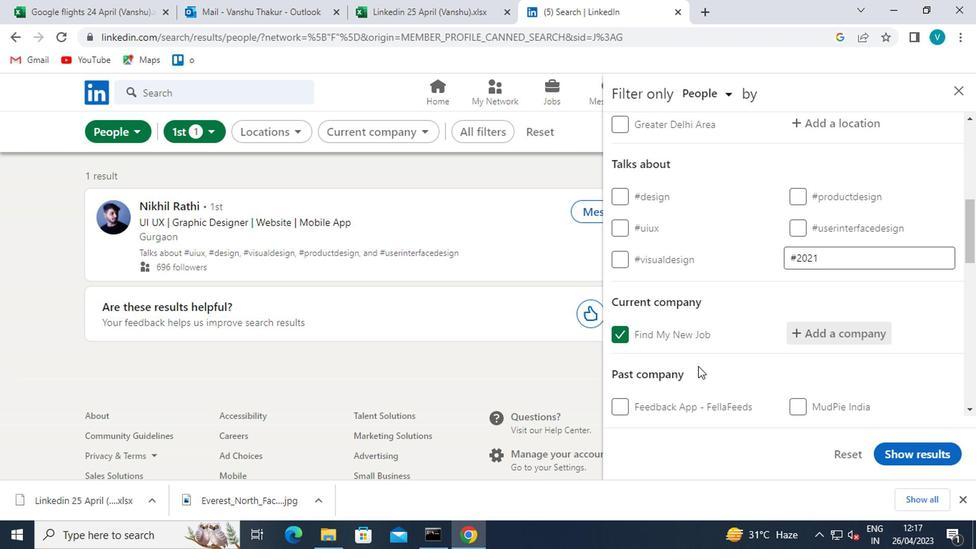 
Action: Mouse scrolled (698, 363) with delta (0, 0)
Screenshot: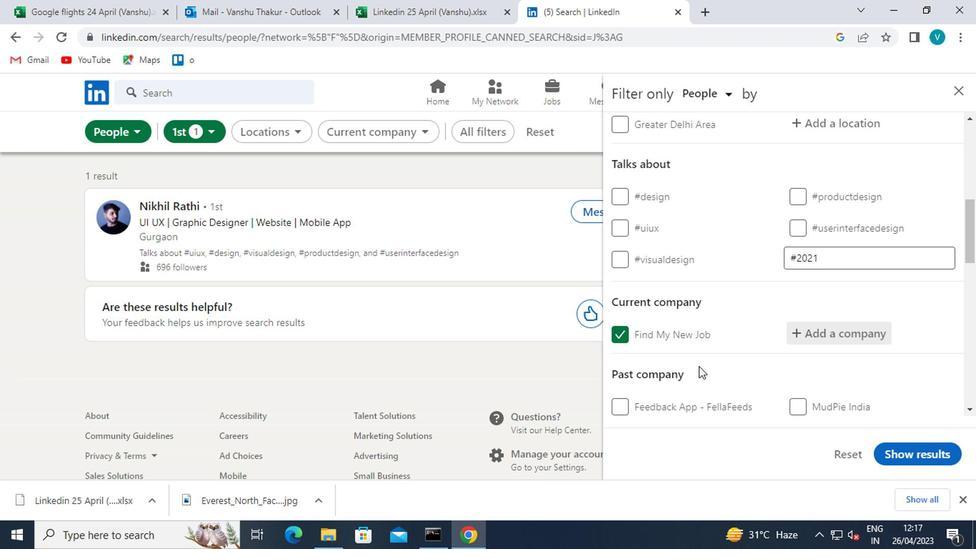 
Action: Mouse scrolled (698, 363) with delta (0, 0)
Screenshot: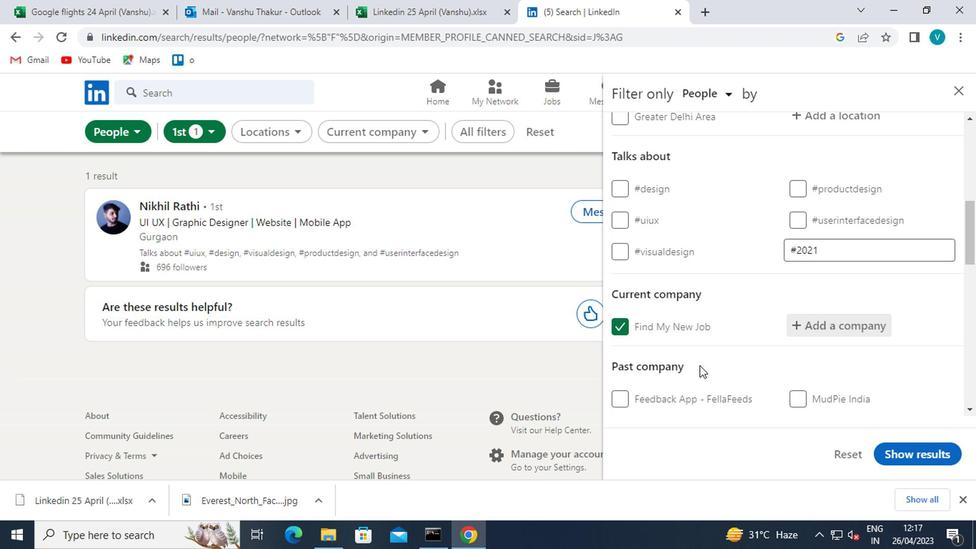 
Action: Mouse moved to (661, 335)
Screenshot: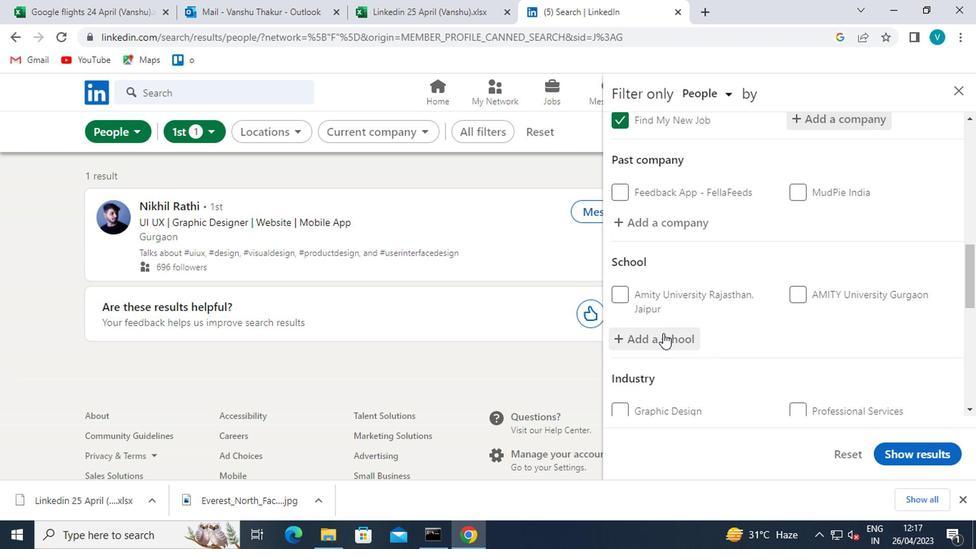 
Action: Mouse pressed left at (661, 335)
Screenshot: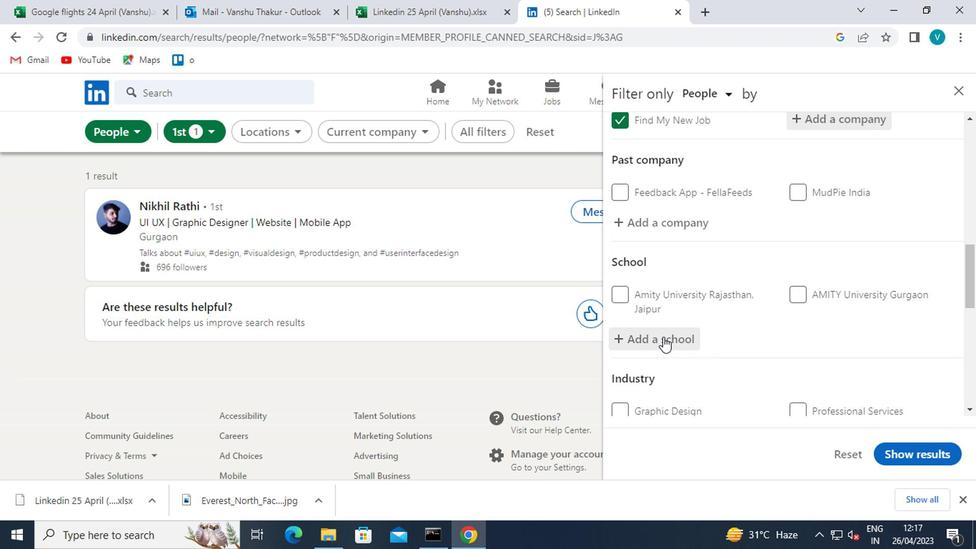 
Action: Key pressed <Key.shift>SIKKIM<Key.space><Key.shift>UNIVERSITY
Screenshot: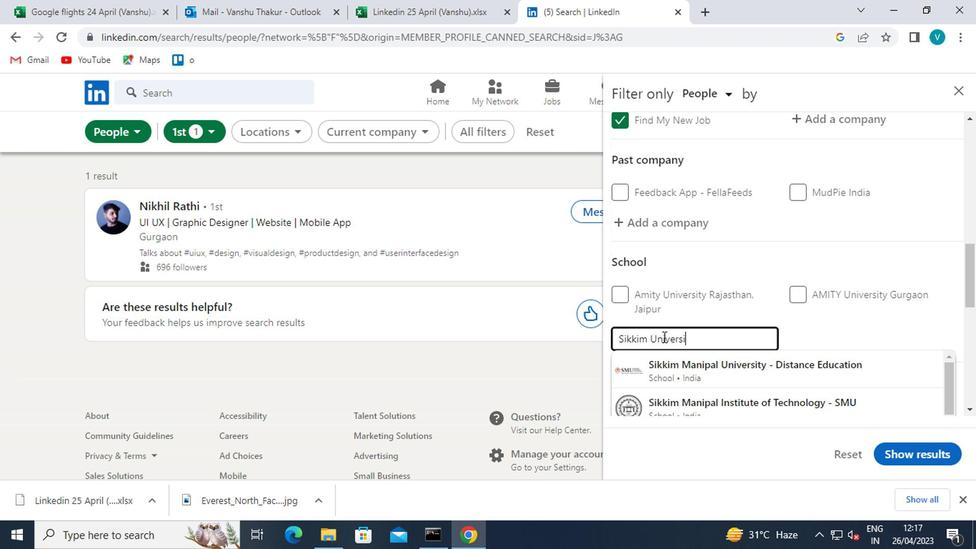 
Action: Mouse moved to (695, 398)
Screenshot: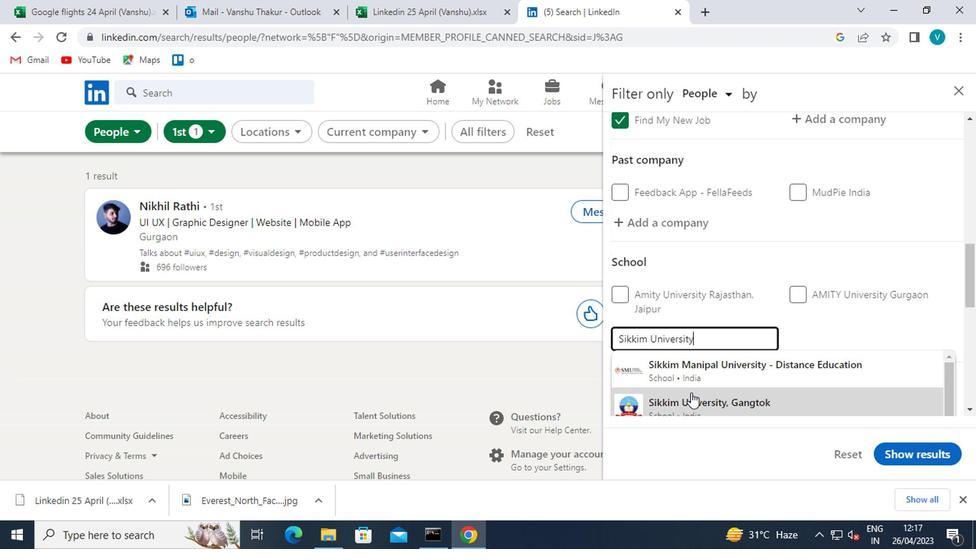 
Action: Mouse pressed left at (695, 398)
Screenshot: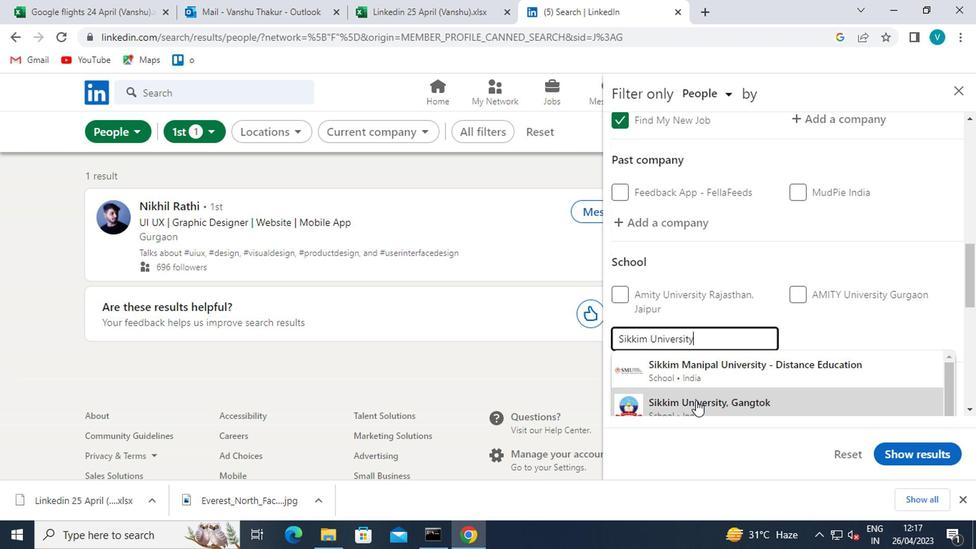 
Action: Mouse moved to (737, 348)
Screenshot: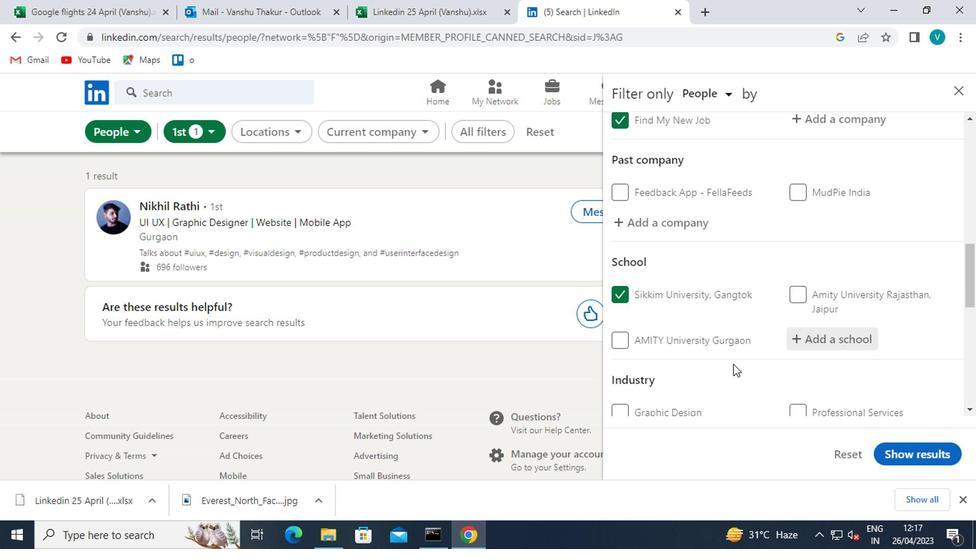 
Action: Mouse scrolled (737, 347) with delta (0, -1)
Screenshot: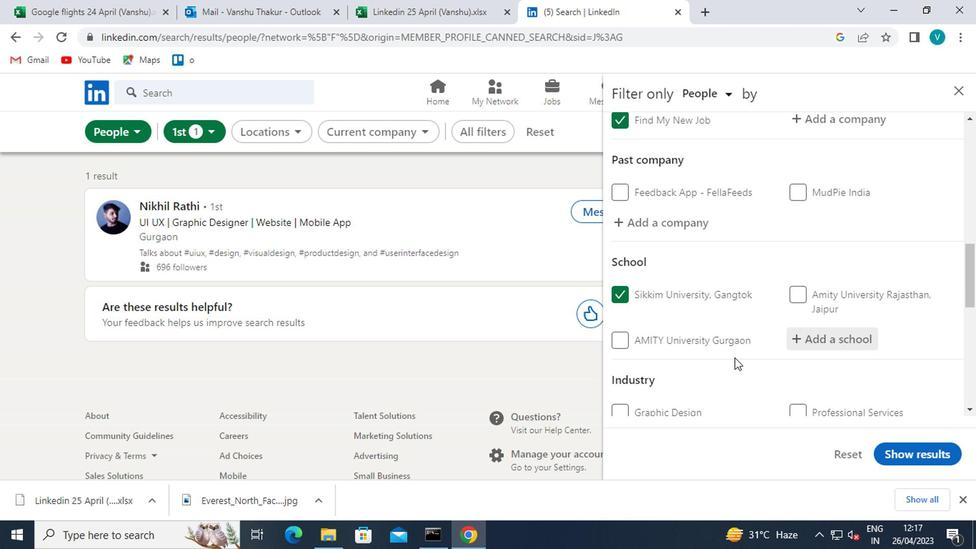 
Action: Mouse scrolled (737, 347) with delta (0, -1)
Screenshot: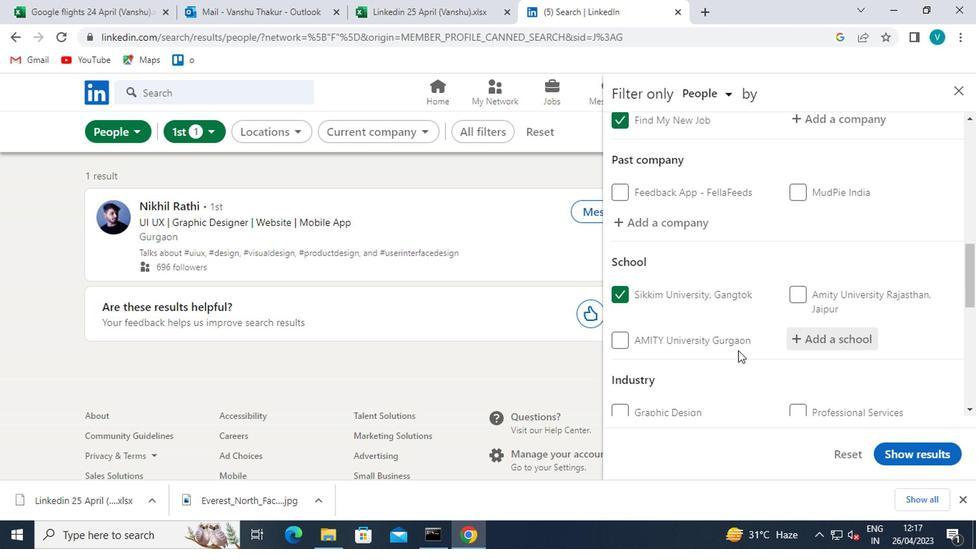 
Action: Mouse moved to (813, 292)
Screenshot: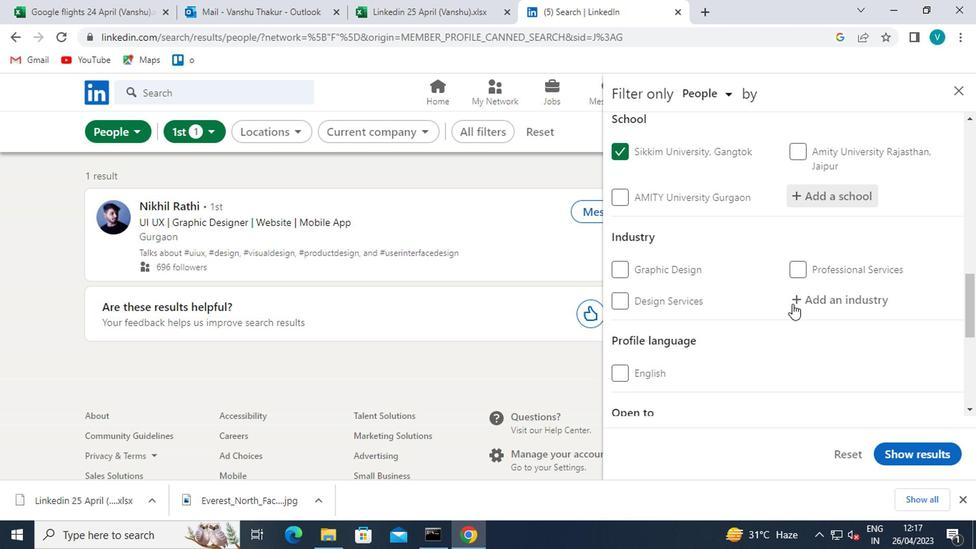 
Action: Mouse pressed left at (813, 292)
Screenshot: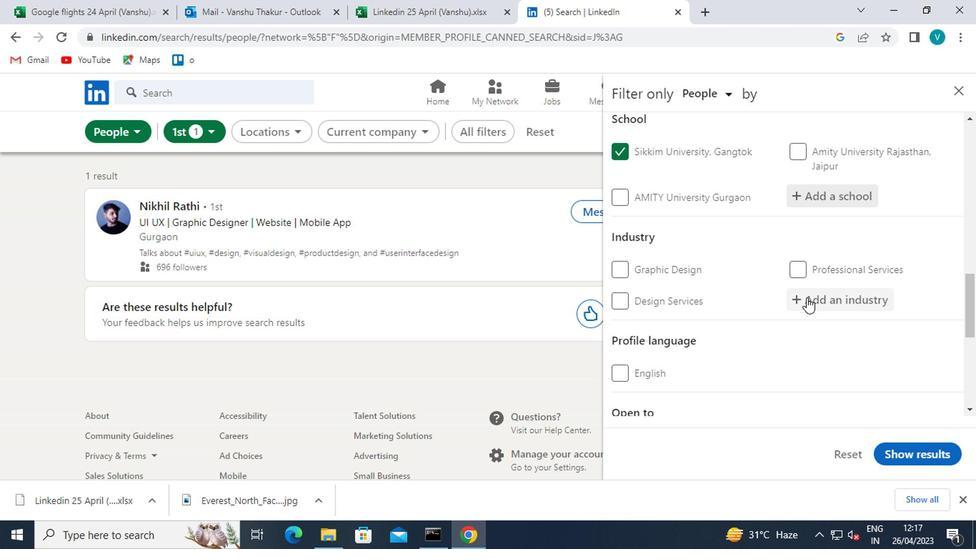 
Action: Mouse moved to (759, 324)
Screenshot: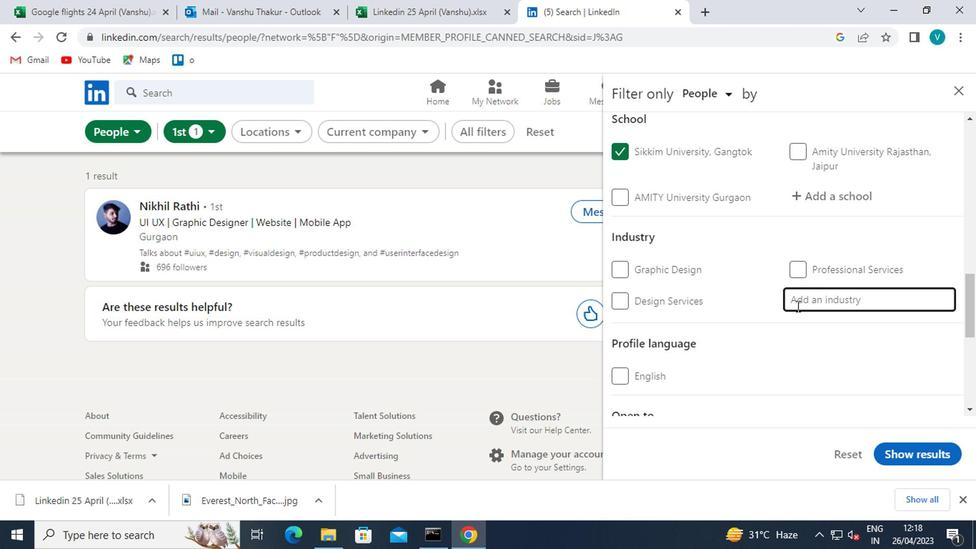 
Action: Key pressed <Key.shift>ADMIS<Key.backspace>N
Screenshot: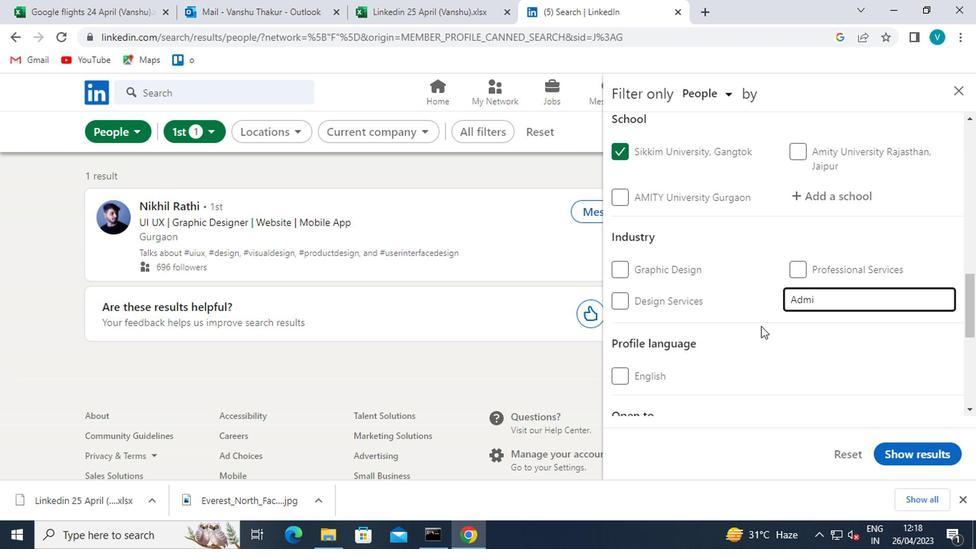 
Action: Mouse moved to (763, 342)
Screenshot: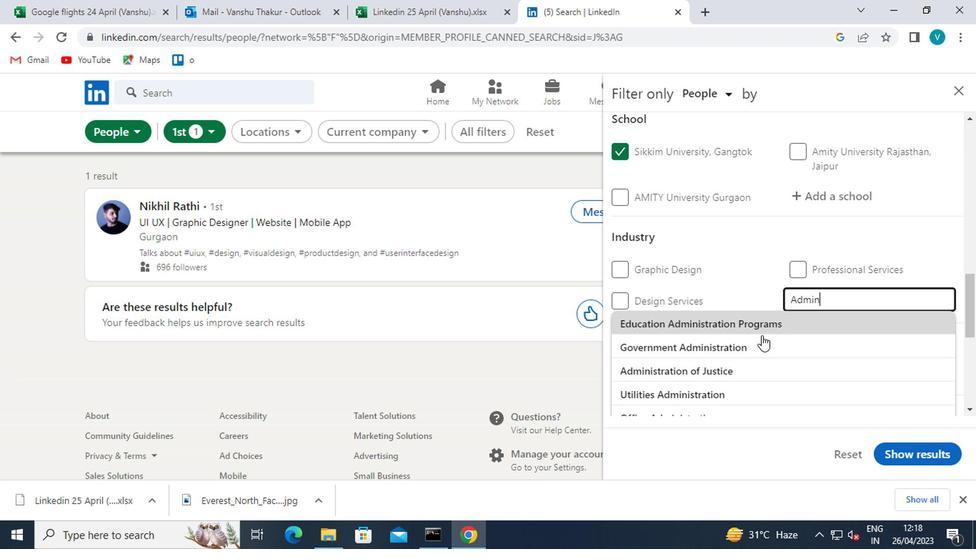 
Action: Mouse scrolled (763, 341) with delta (0, -1)
Screenshot: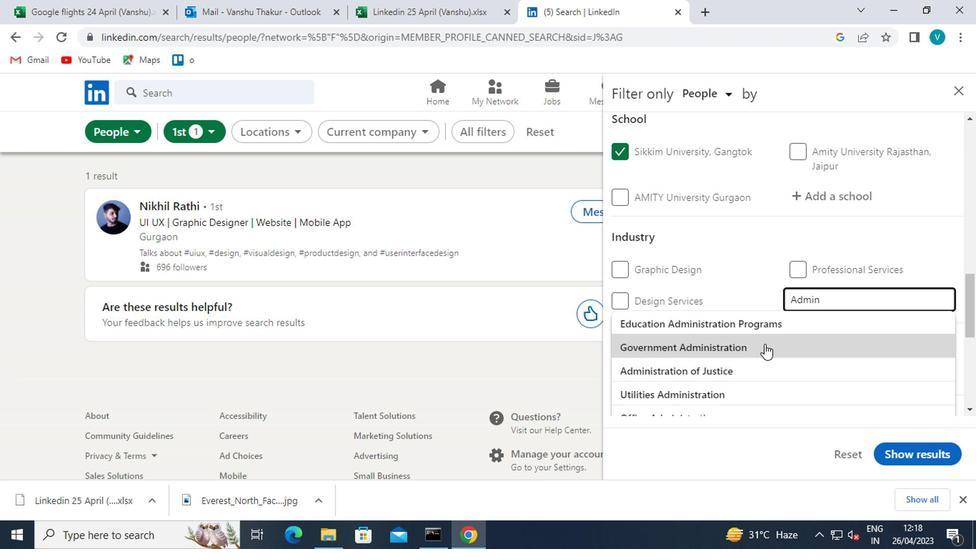 
Action: Mouse moved to (765, 364)
Screenshot: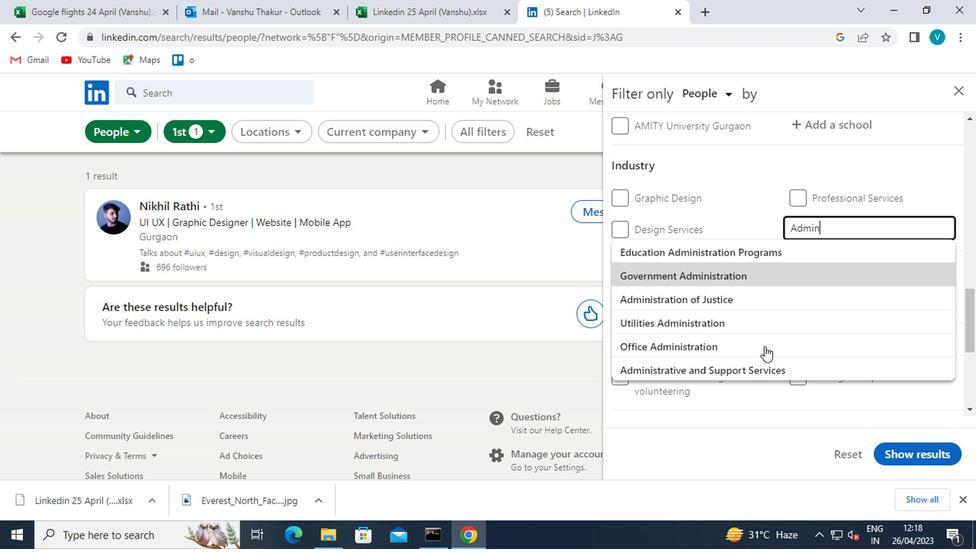 
Action: Mouse pressed left at (765, 364)
Screenshot: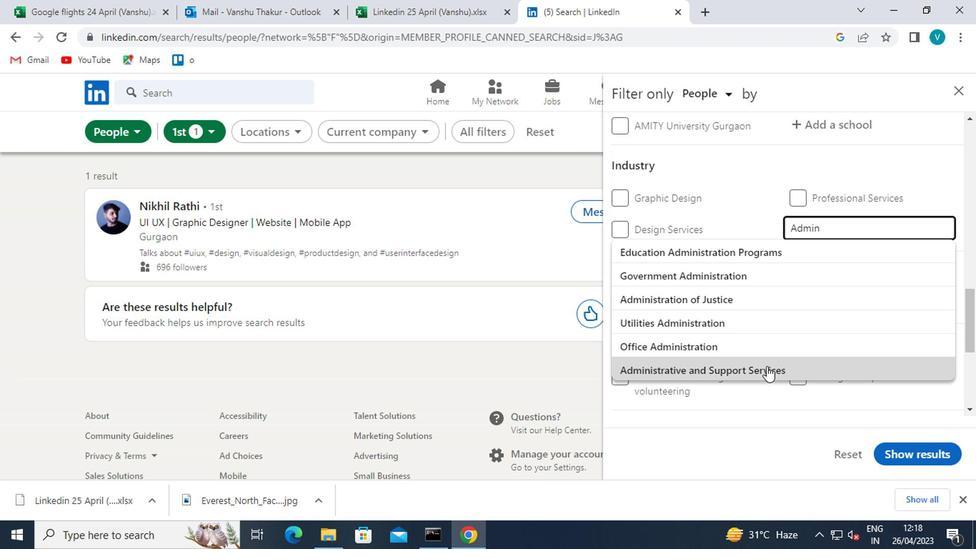 
Action: Mouse moved to (770, 357)
Screenshot: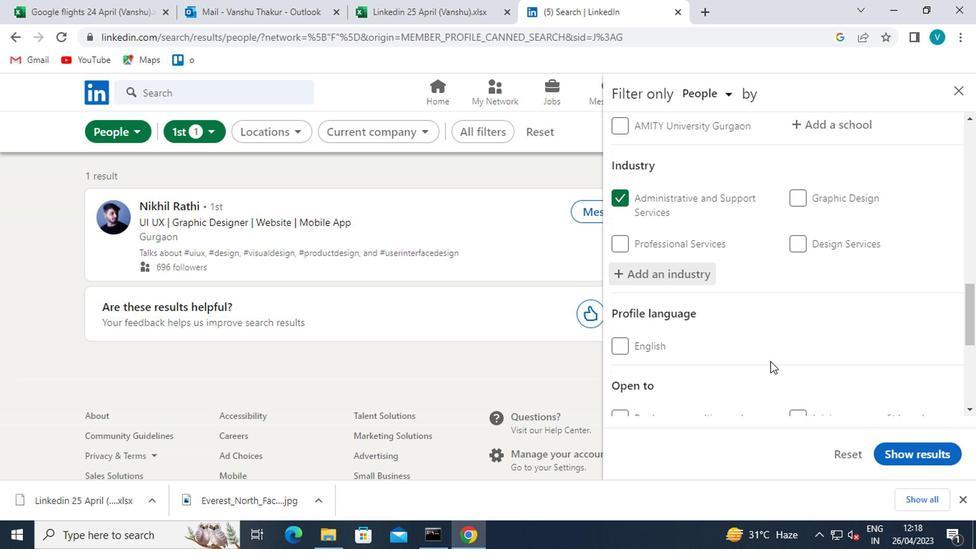 
Action: Mouse scrolled (770, 357) with delta (0, 0)
Screenshot: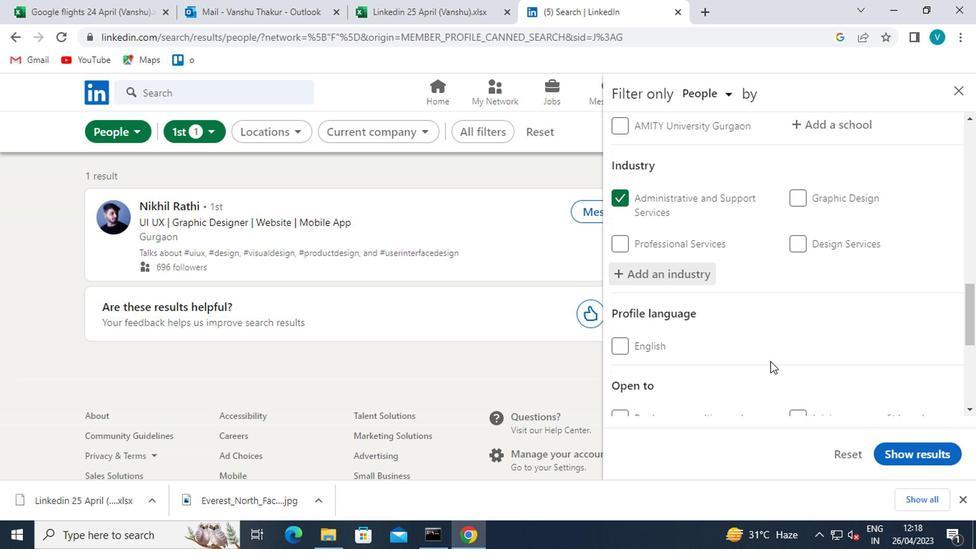 
Action: Mouse moved to (740, 360)
Screenshot: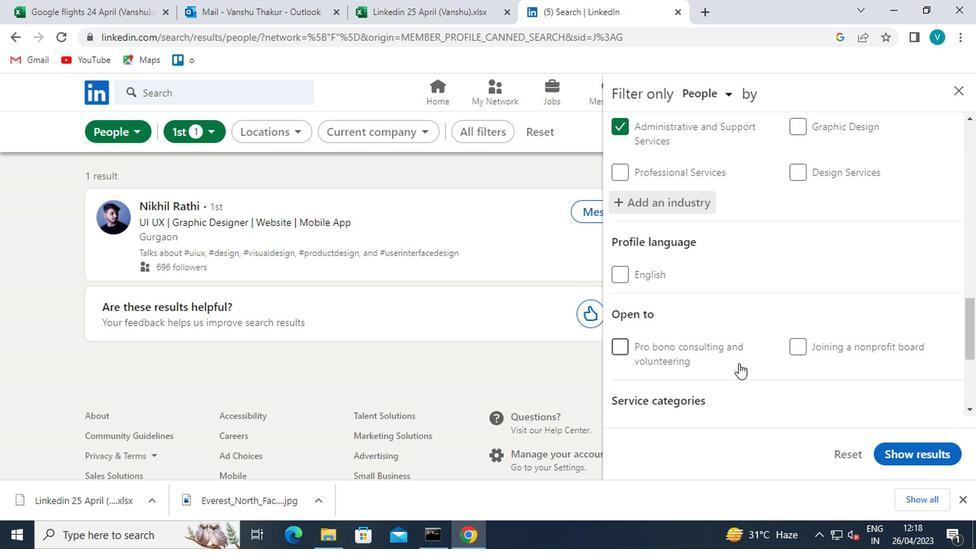 
Action: Mouse scrolled (740, 359) with delta (0, -1)
Screenshot: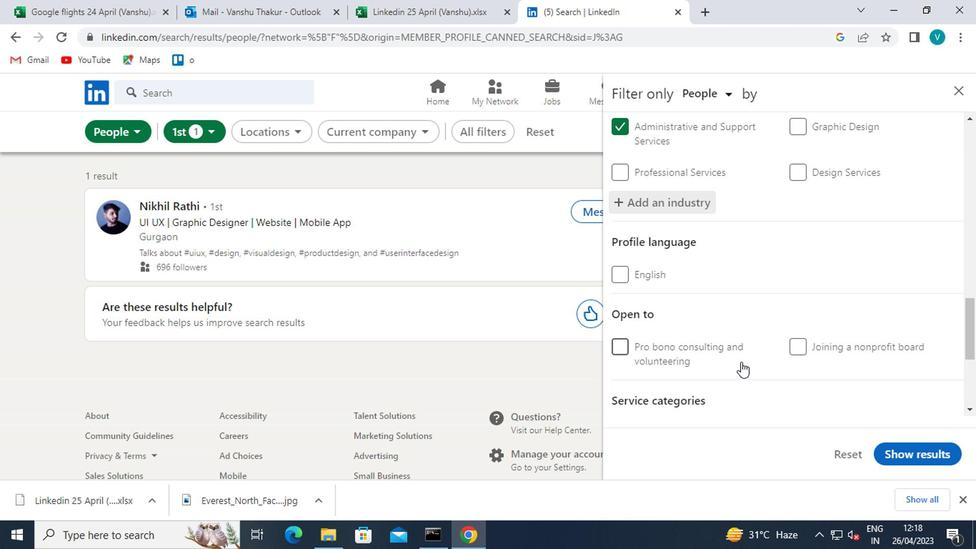 
Action: Mouse moved to (671, 359)
Screenshot: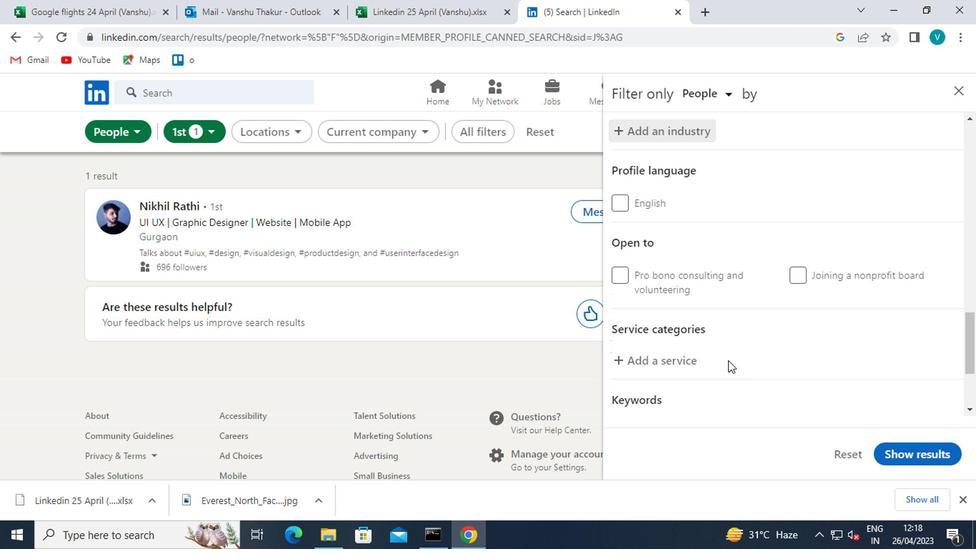 
Action: Mouse pressed left at (671, 359)
Screenshot: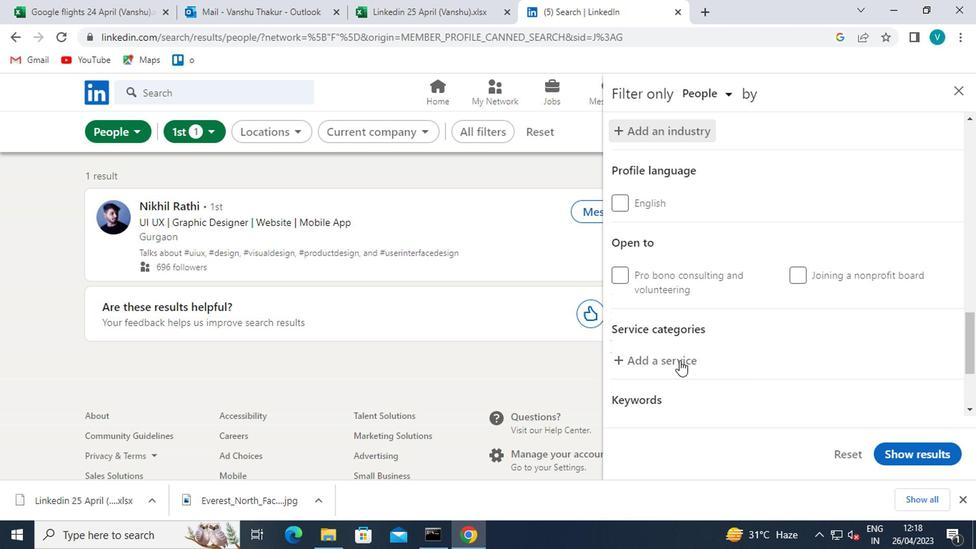 
Action: Mouse moved to (671, 357)
Screenshot: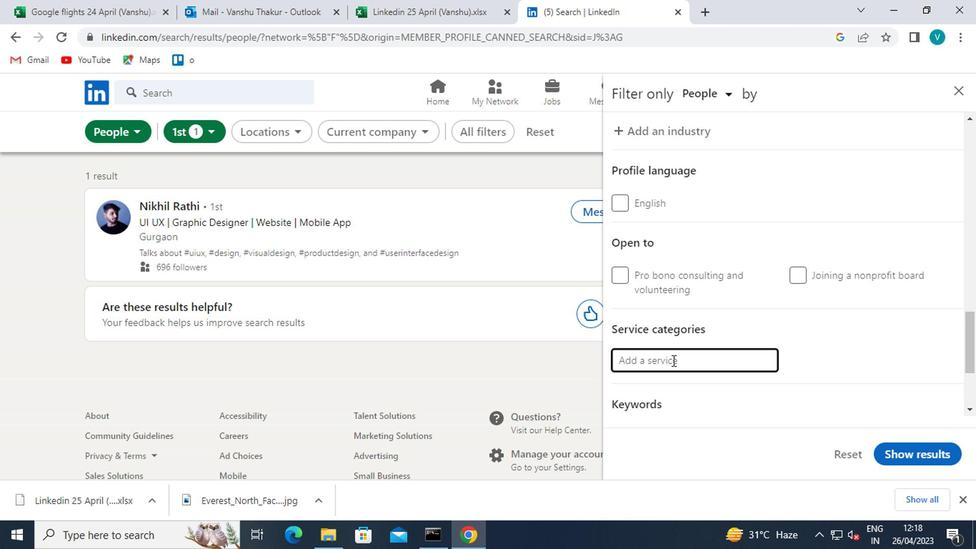 
Action: Key pressed <Key.shift>LOANS
Screenshot: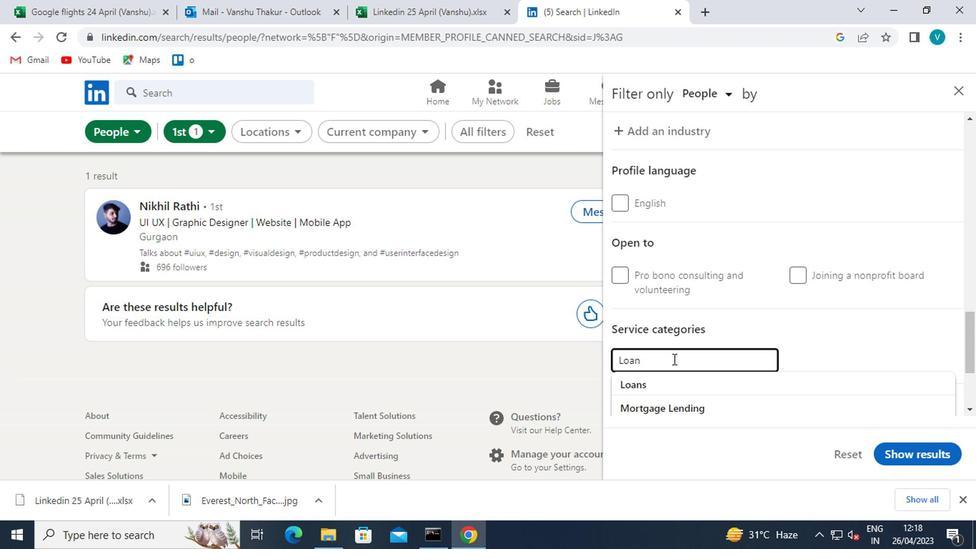 
Action: Mouse moved to (668, 381)
Screenshot: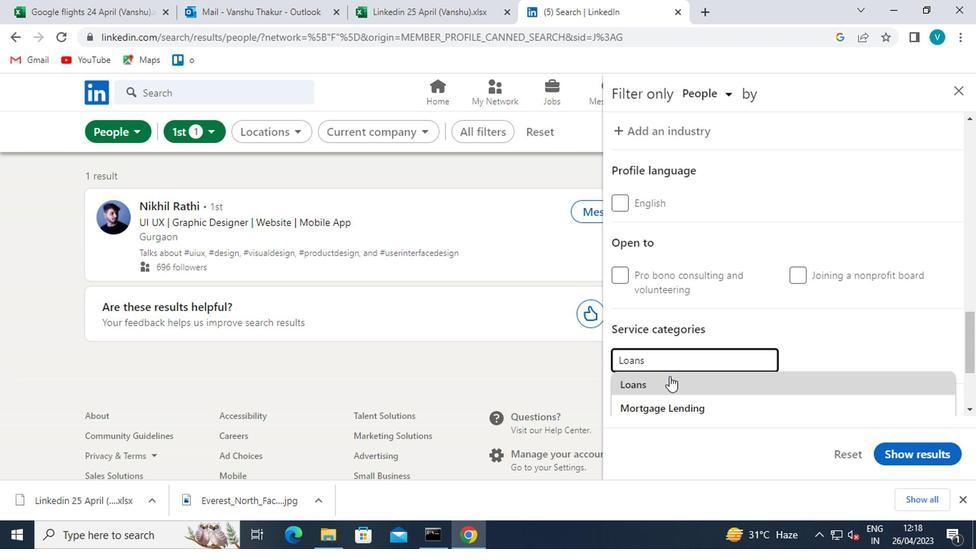 
Action: Mouse pressed left at (668, 381)
Screenshot: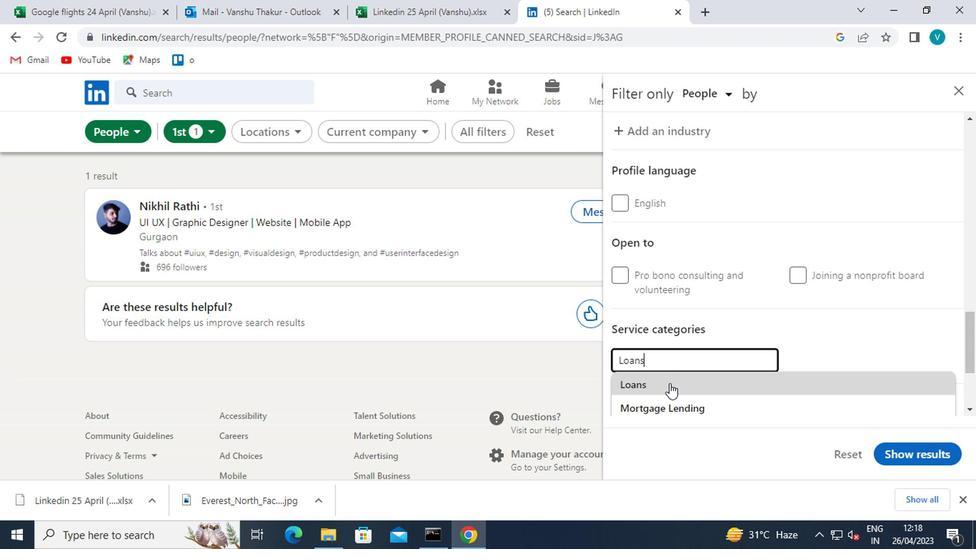 
Action: Mouse scrolled (668, 380) with delta (0, 0)
Screenshot: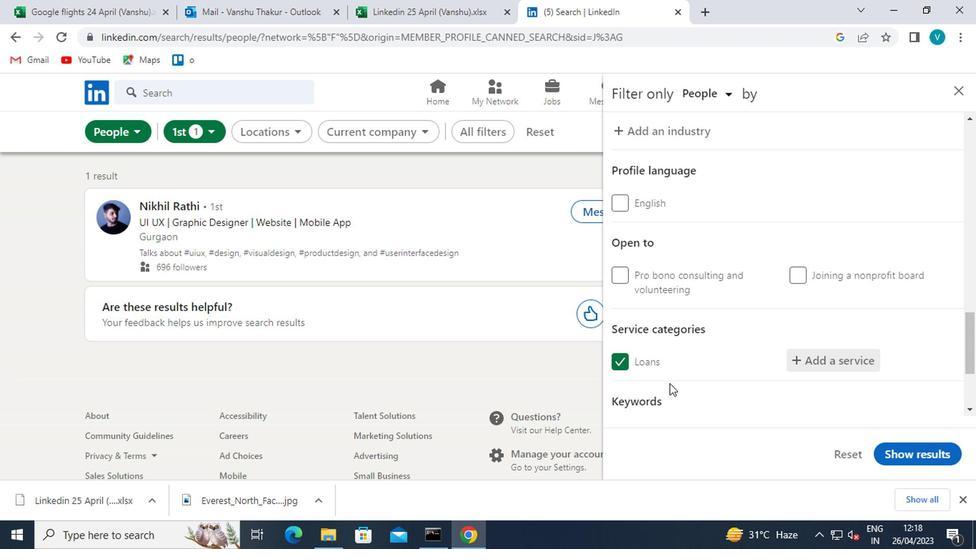 
Action: Mouse scrolled (668, 380) with delta (0, 0)
Screenshot: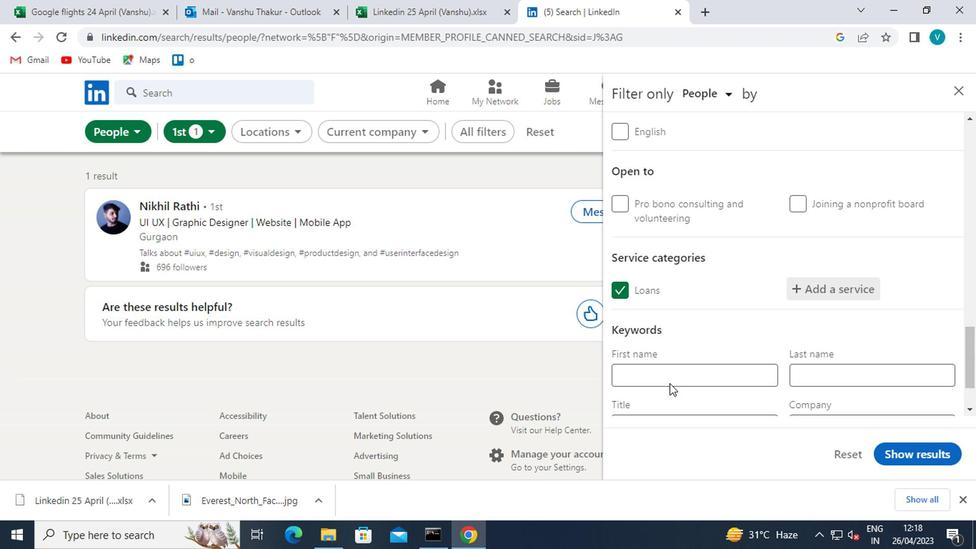 
Action: Mouse moved to (691, 360)
Screenshot: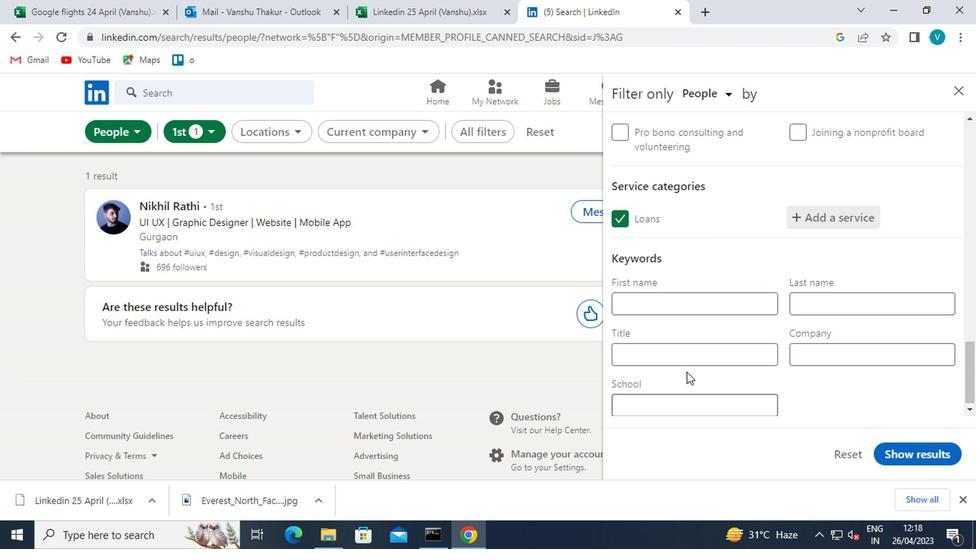 
Action: Mouse pressed left at (691, 360)
Screenshot: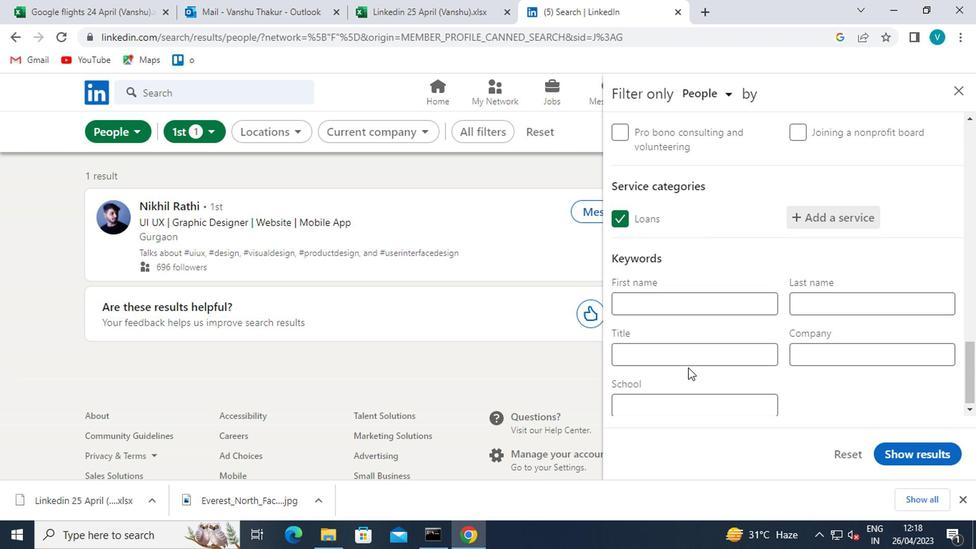 
Action: Key pressed <Key.shift>WOMENS<Key.space><Key.left><Key.left>'
Screenshot: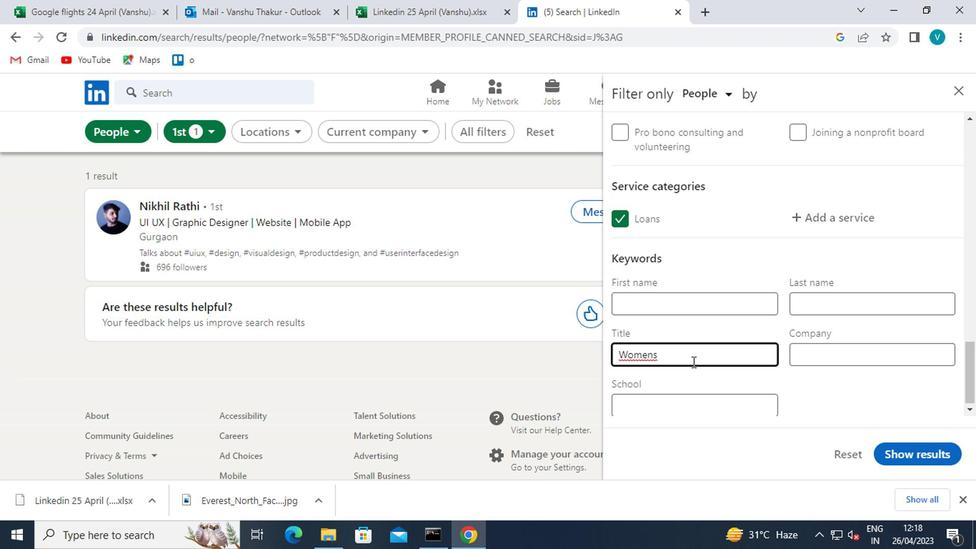 
Action: Mouse pressed left at (691, 360)
Screenshot: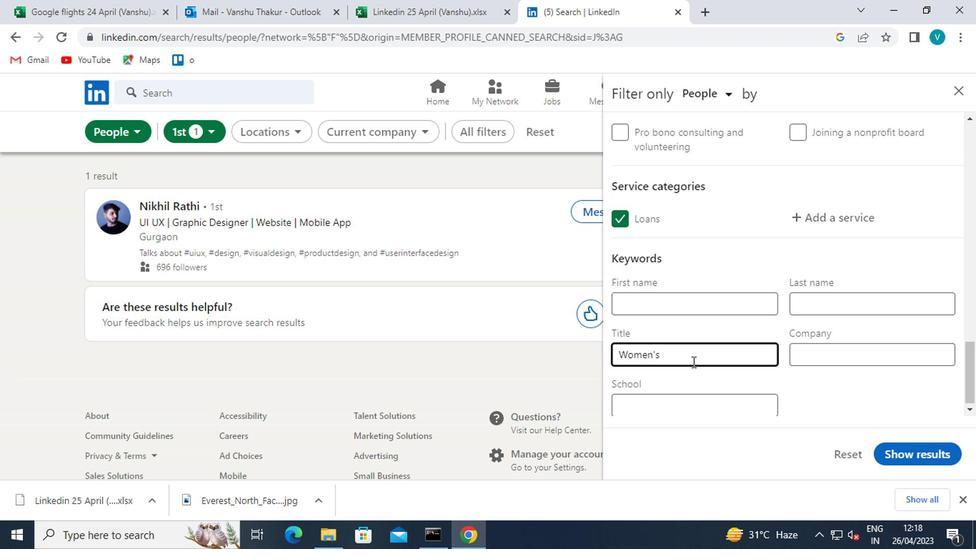 
Action: Key pressed <Key.shift>SHELTER<Key.space><Key.shift><Key.shift><Key.shift><Key.shift><Key.shift><Key.shift><Key.shift><Key.shift><Key.shift><Key.shift><Key.shift><Key.shift><Key.shift>
Screenshot: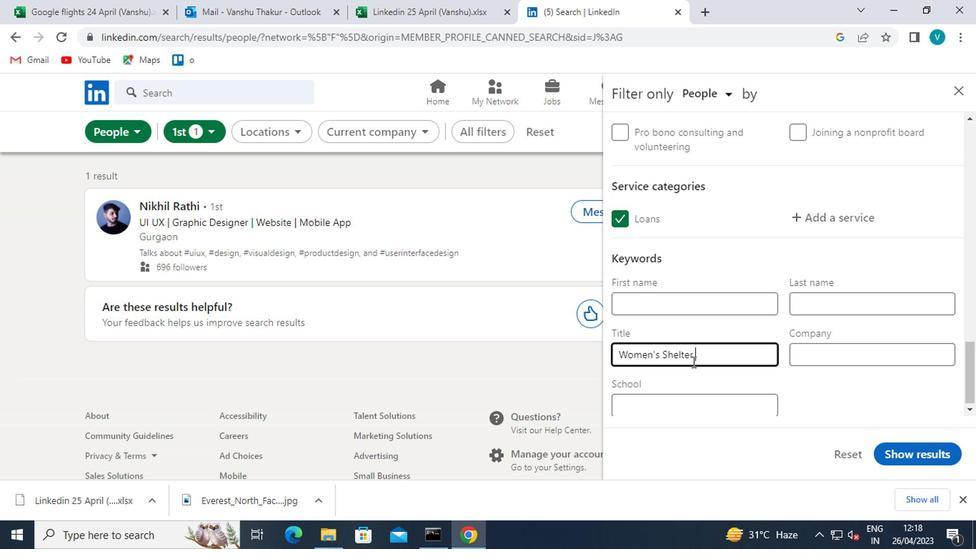 
Action: Mouse moved to (685, 363)
Screenshot: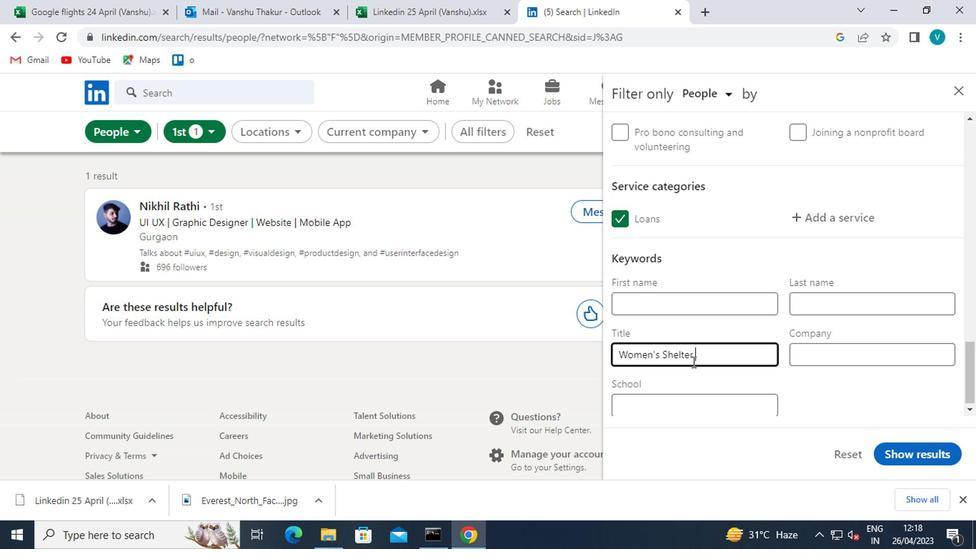 
Action: Key pressed <Key.shift>
Screenshot: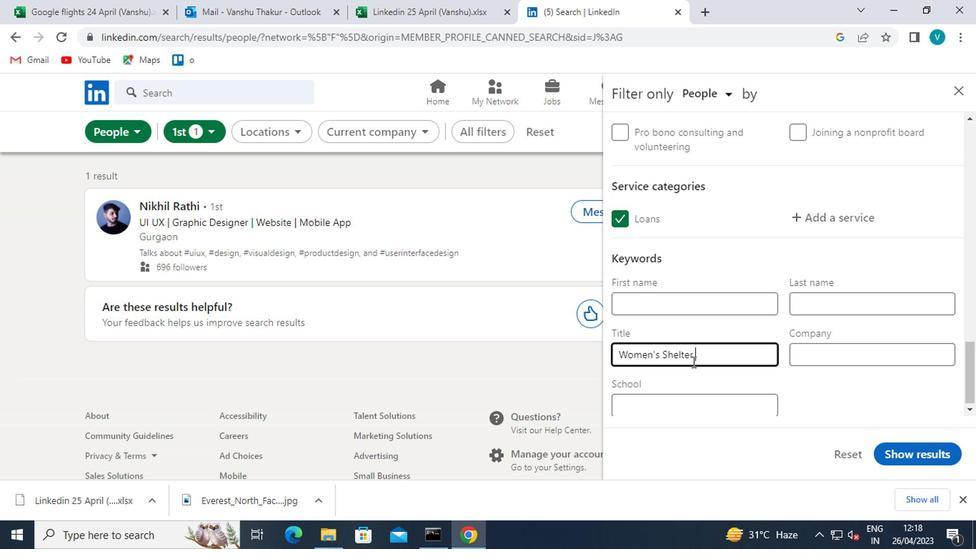 
Action: Mouse moved to (682, 366)
Screenshot: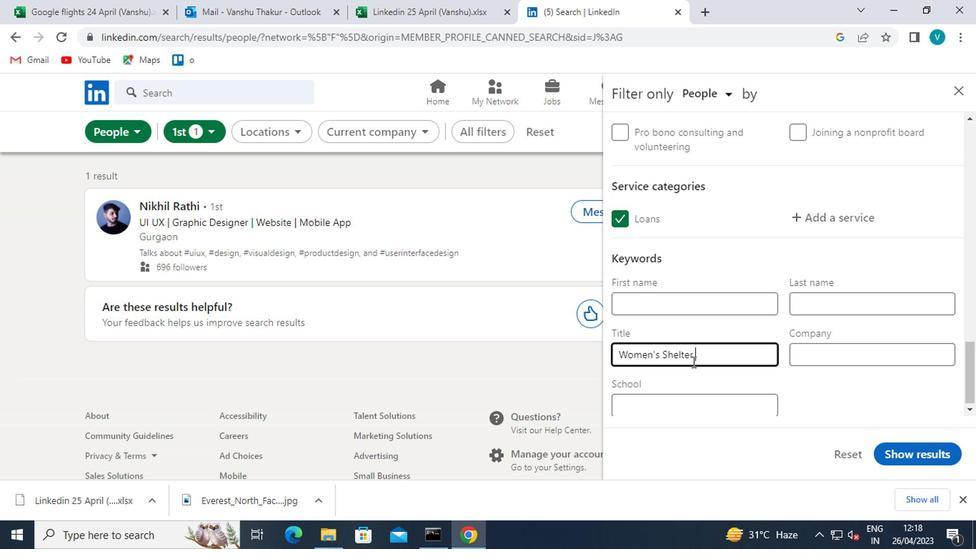 
Action: Key pressed <Key.shift>
Screenshot: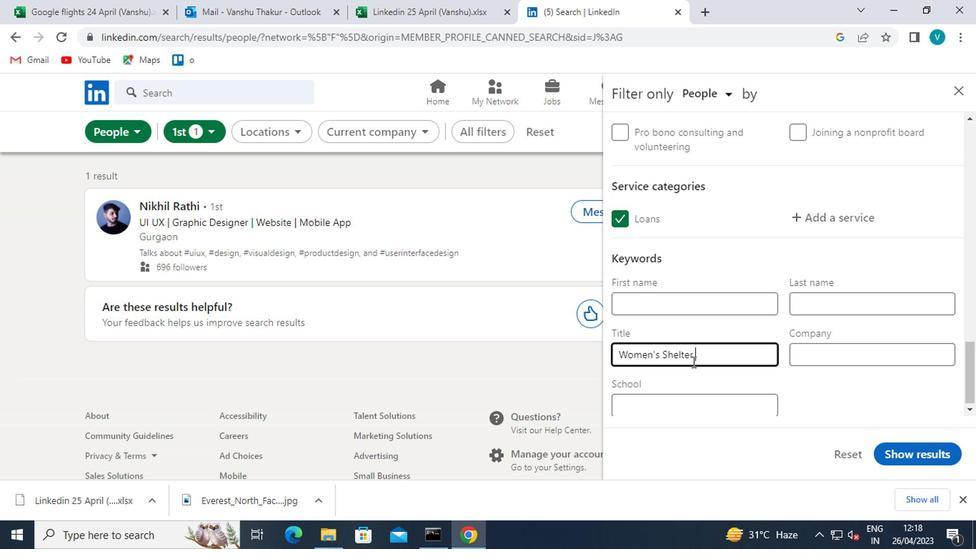 
Action: Mouse moved to (681, 366)
Screenshot: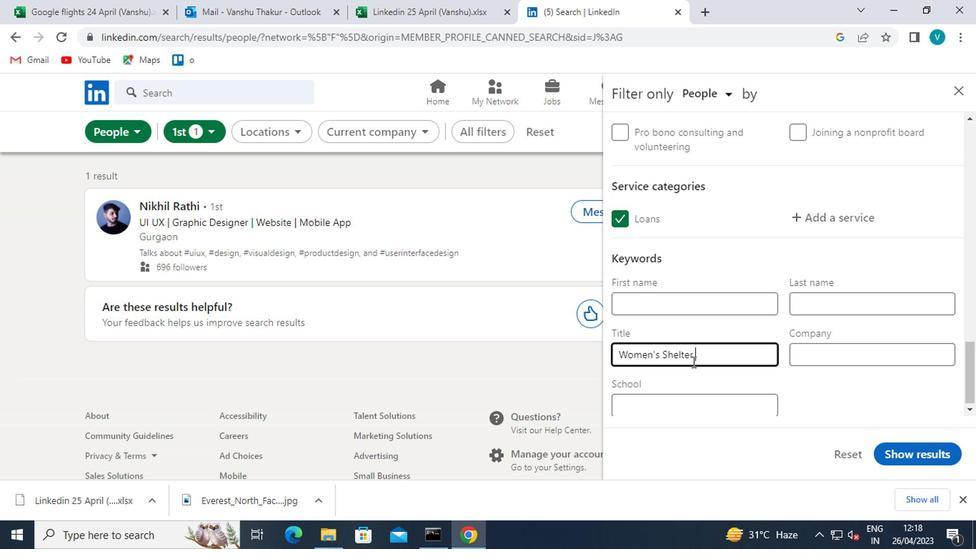 
Action: Key pressed <Key.shift>
Screenshot: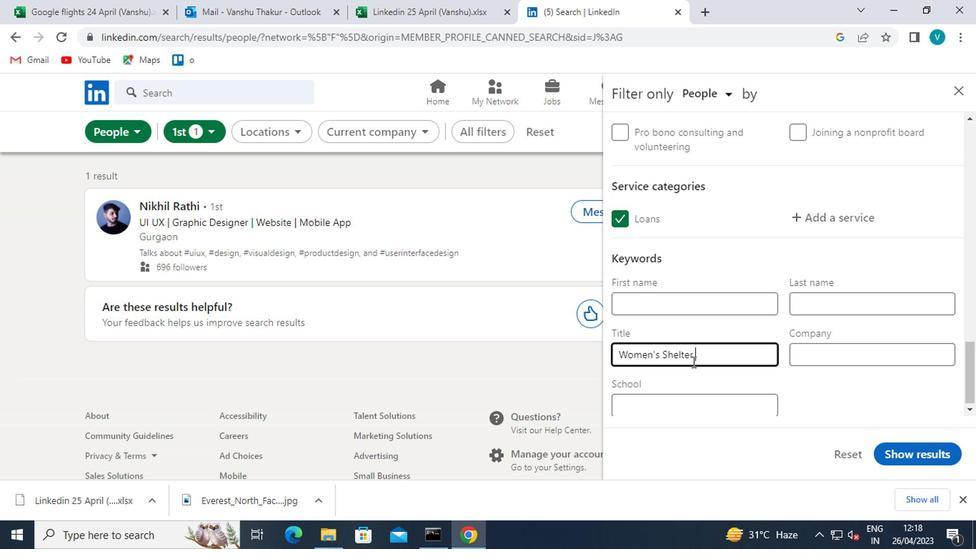 
Action: Mouse moved to (681, 367)
Screenshot: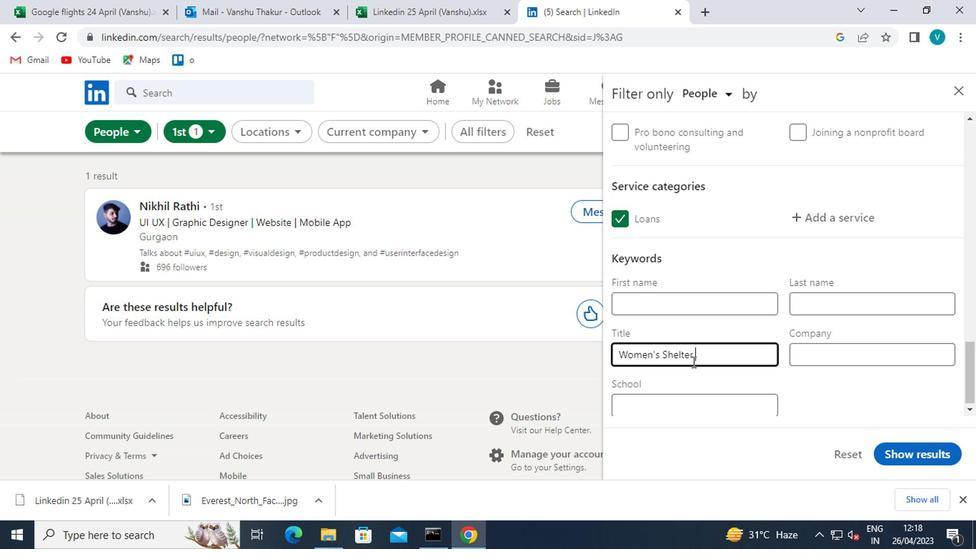 
Action: Key pressed <Key.shift><Key.shift>
Screenshot: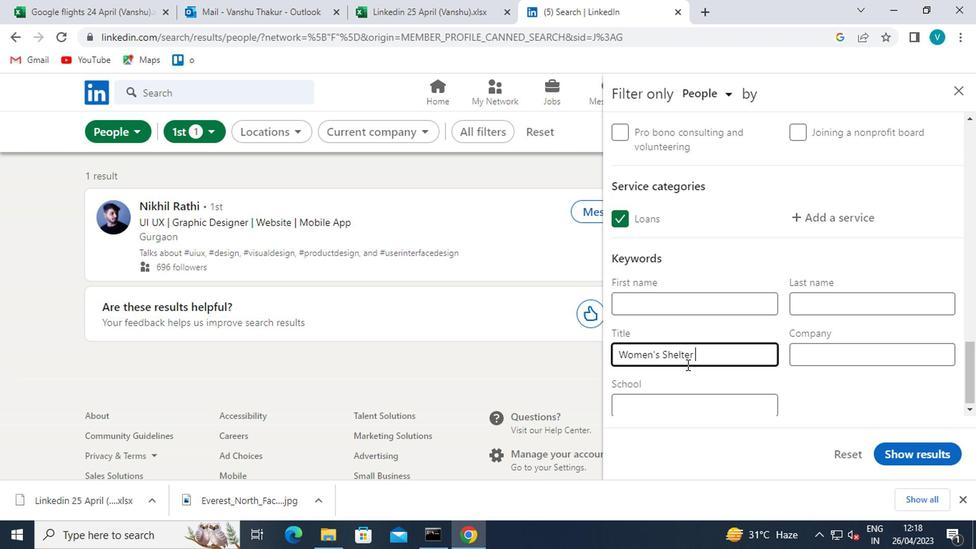 
Action: Mouse moved to (681, 368)
Screenshot: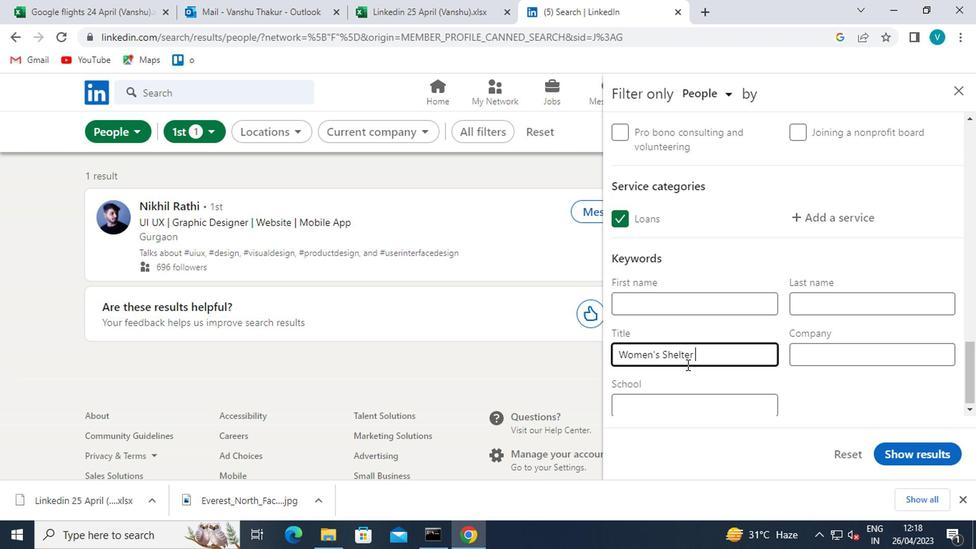 
Action: Key pressed <Key.shift><Key.shift><Key.shift><Key.shift><Key.shift><Key.shift><Key.shift><Key.shift><Key.shift><Key.shift><Key.shift><Key.shift><Key.shift><Key.shift><Key.shift><Key.shift><Key.shift>JOBS
Screenshot: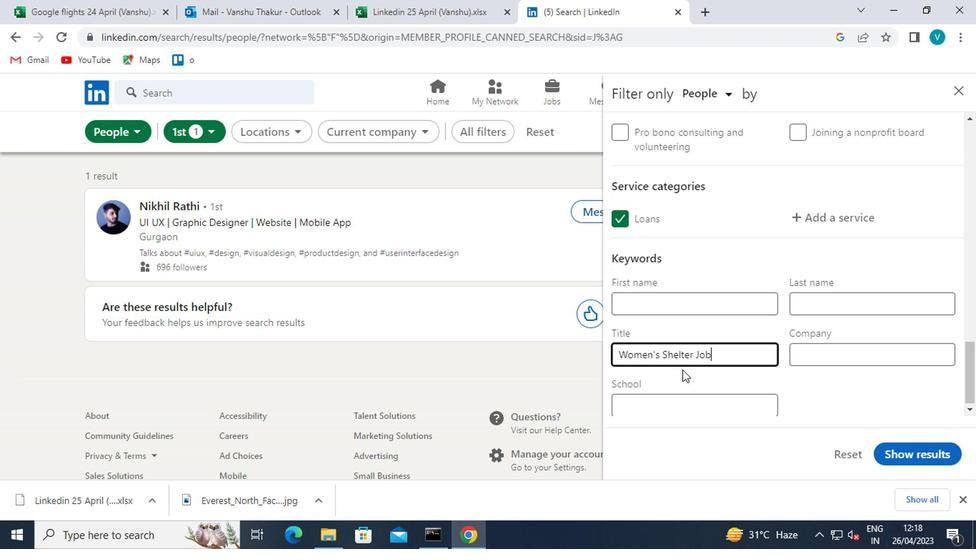 
Action: Mouse moved to (913, 450)
Screenshot: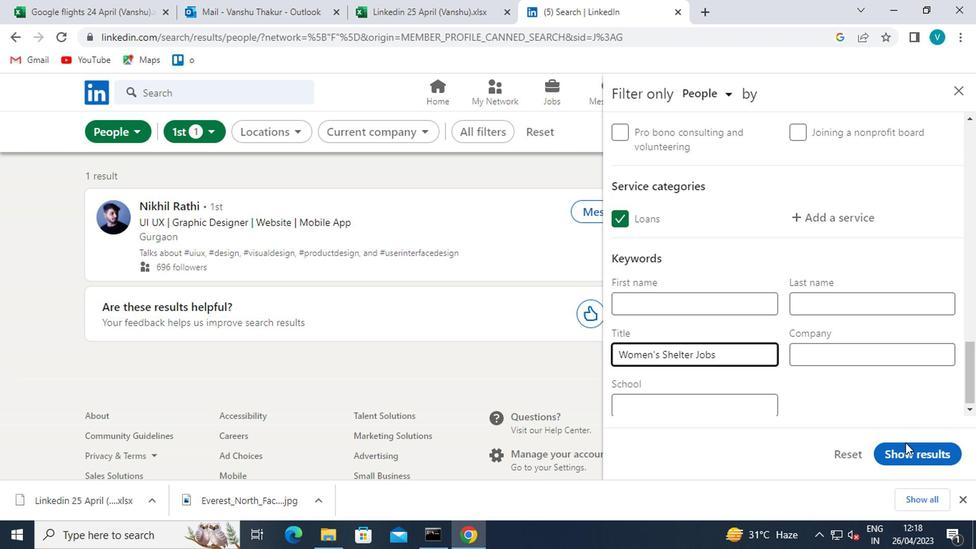 
Action: Mouse pressed left at (913, 450)
Screenshot: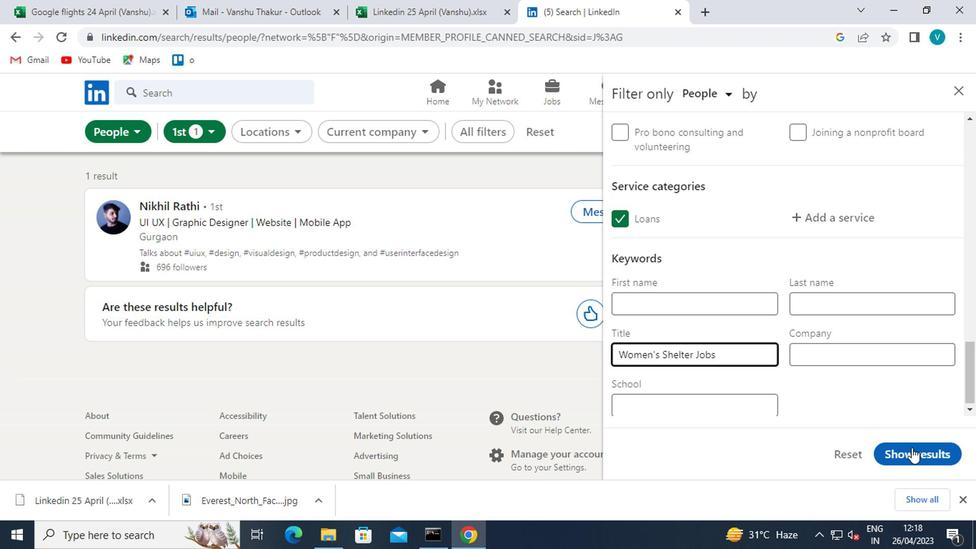 
Action: Mouse moved to (745, 405)
Screenshot: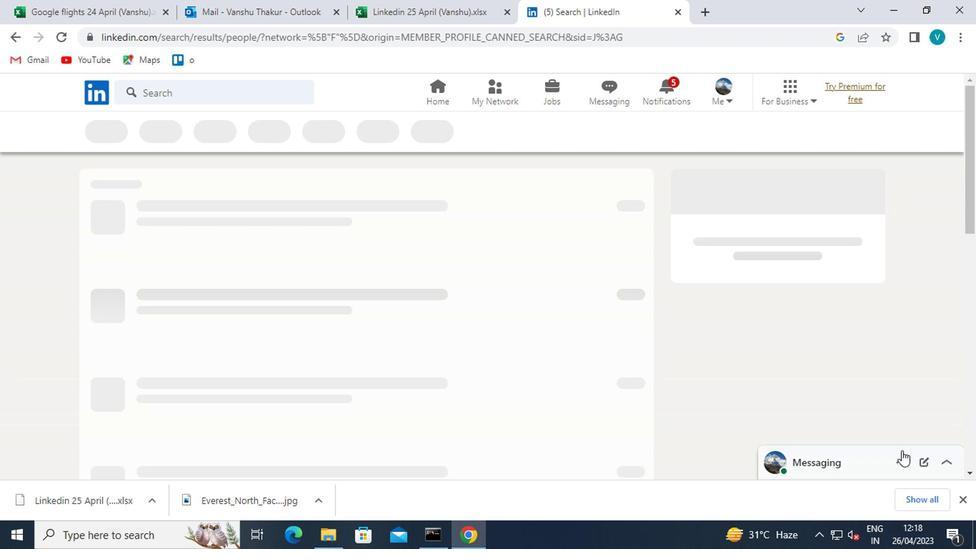 
